 Task: Search one way flight ticket for 3 adults, 3 children in business from Ogden: Ogden-hinckley Airport to Jackson: Jackson Hole Airport on 5-2-2023. Choice of flights is Spirit. Number of bags: 4 checked bags. Price is upto 74000. Outbound departure time preference is 15:00.
Action: Mouse moved to (377, 156)
Screenshot: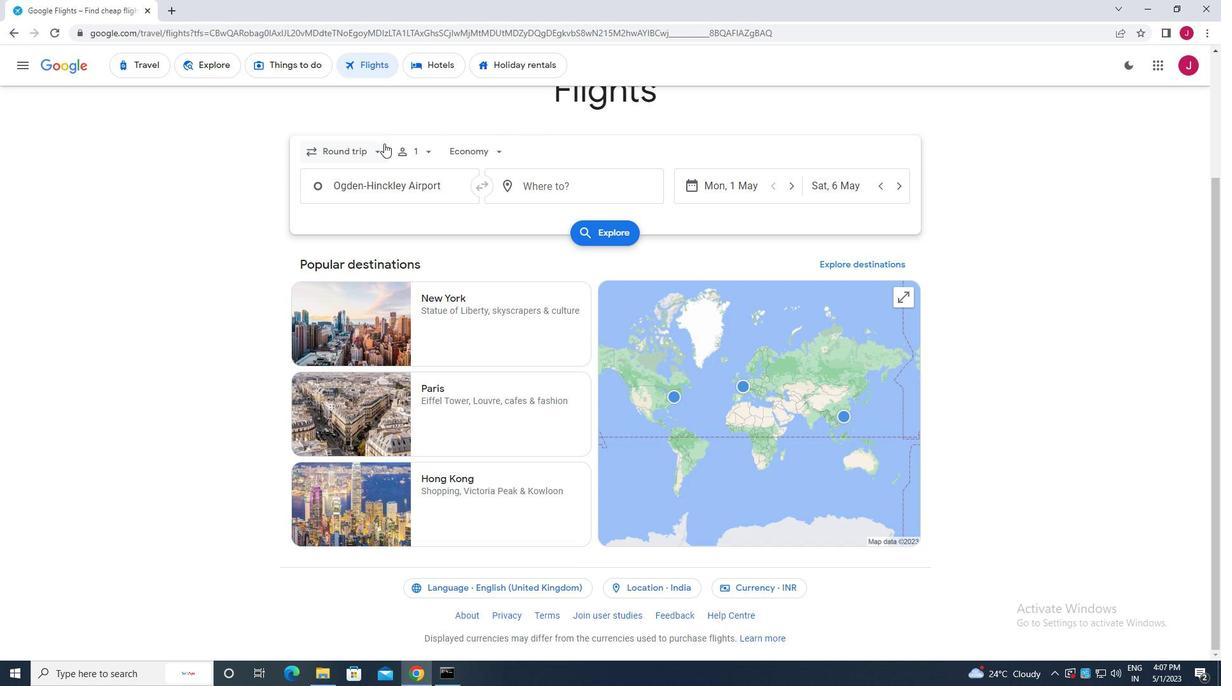 
Action: Mouse pressed left at (377, 156)
Screenshot: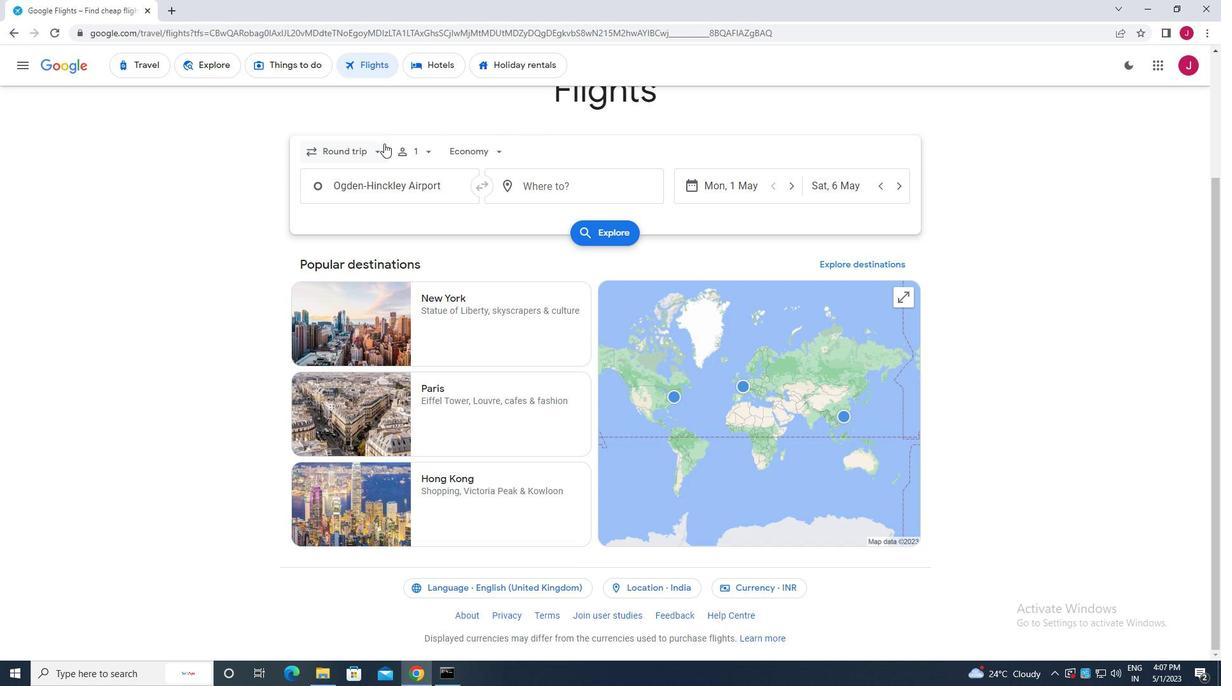 
Action: Mouse moved to (368, 206)
Screenshot: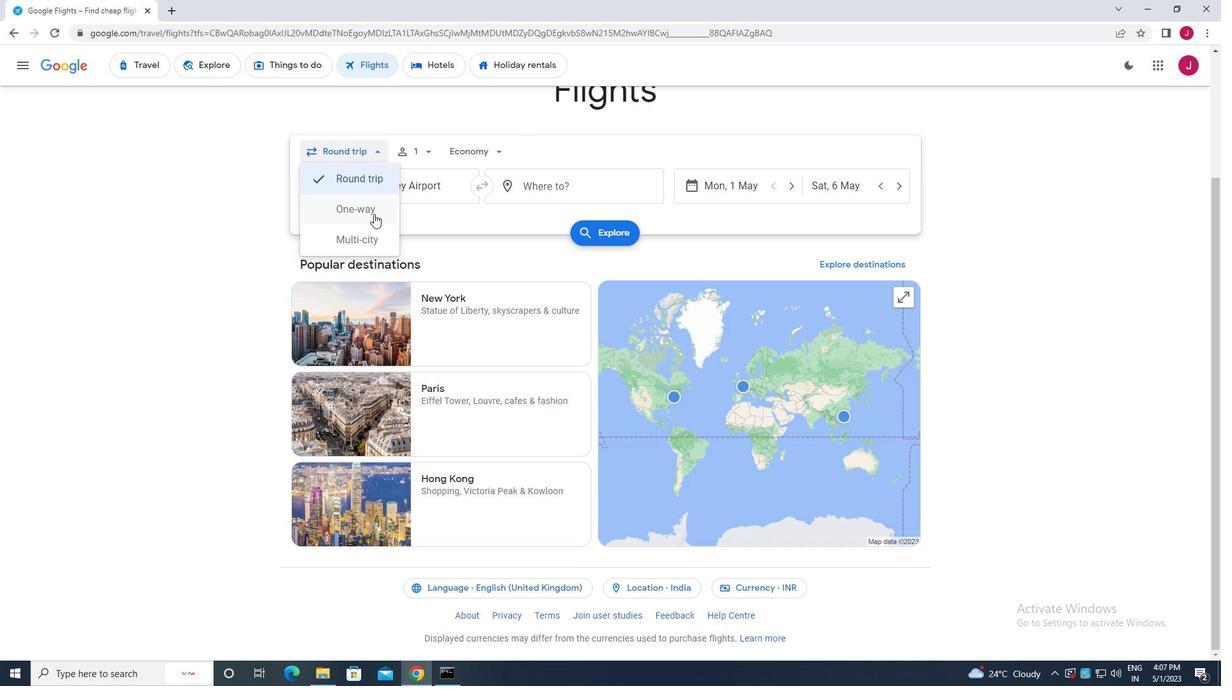 
Action: Mouse pressed left at (368, 206)
Screenshot: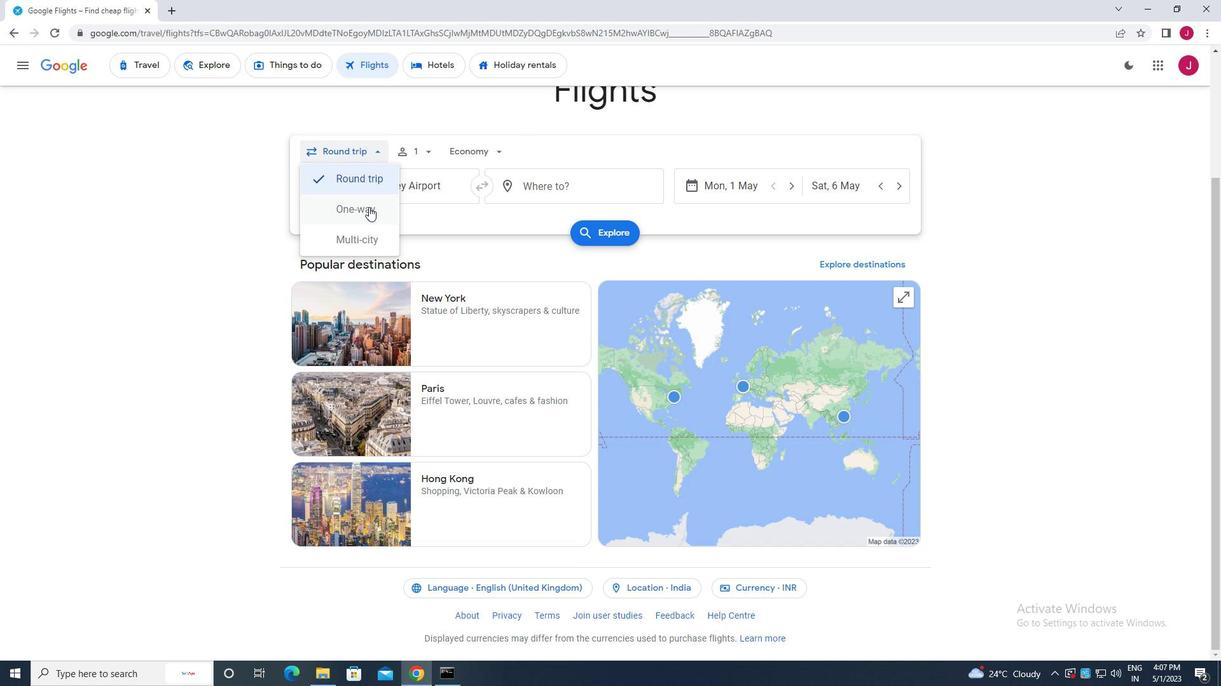 
Action: Mouse moved to (426, 155)
Screenshot: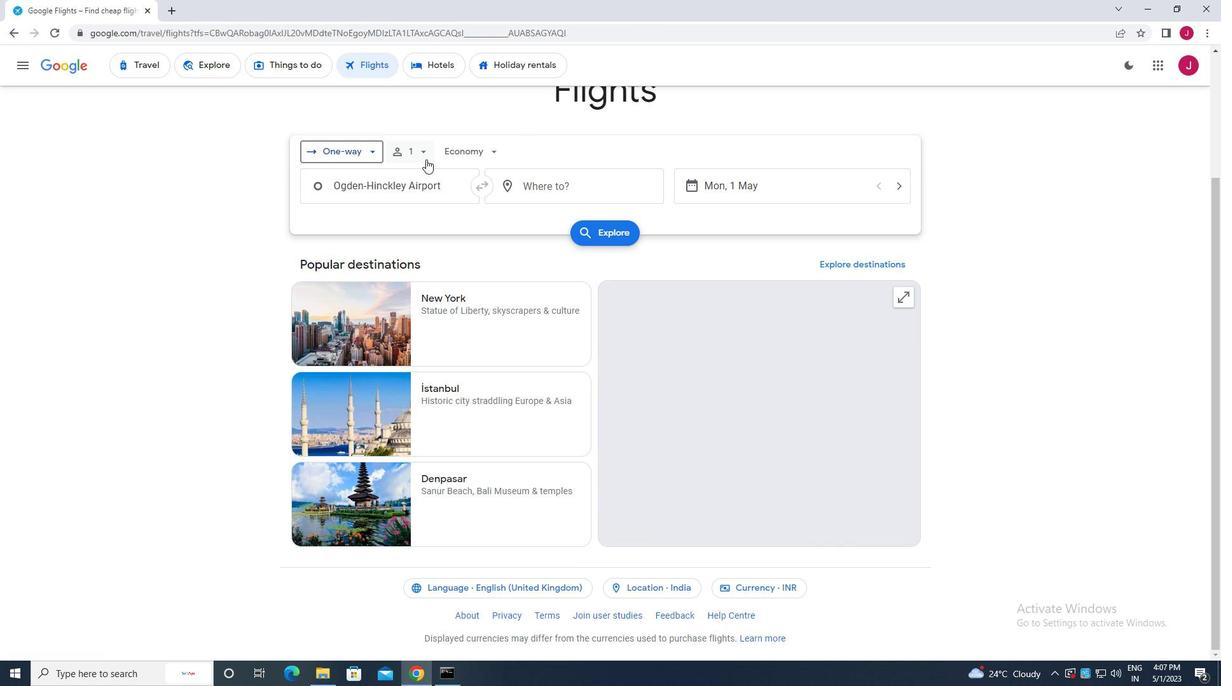 
Action: Mouse pressed left at (426, 155)
Screenshot: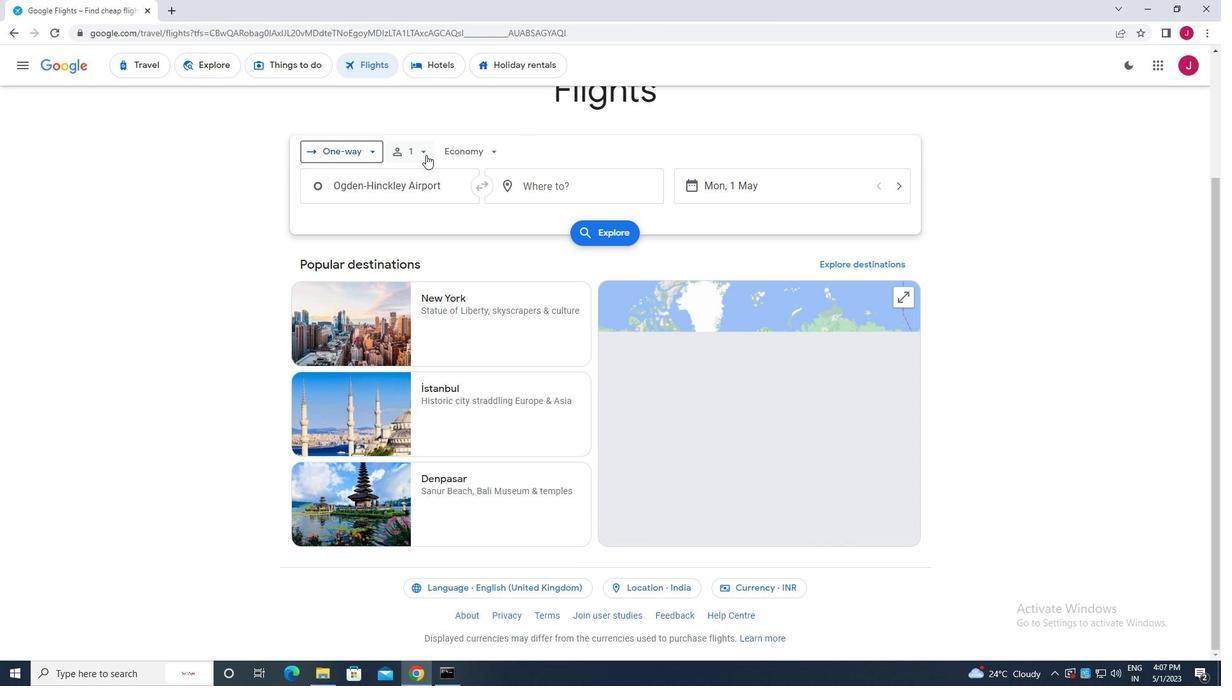 
Action: Mouse moved to (517, 188)
Screenshot: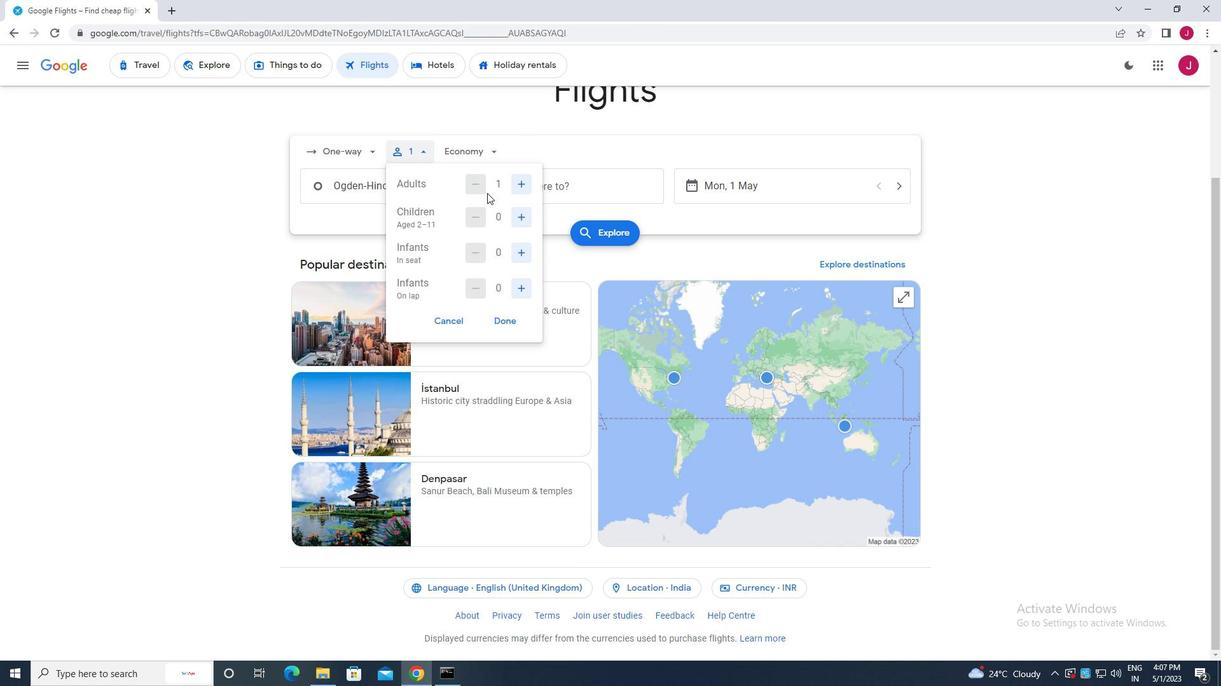 
Action: Mouse pressed left at (517, 188)
Screenshot: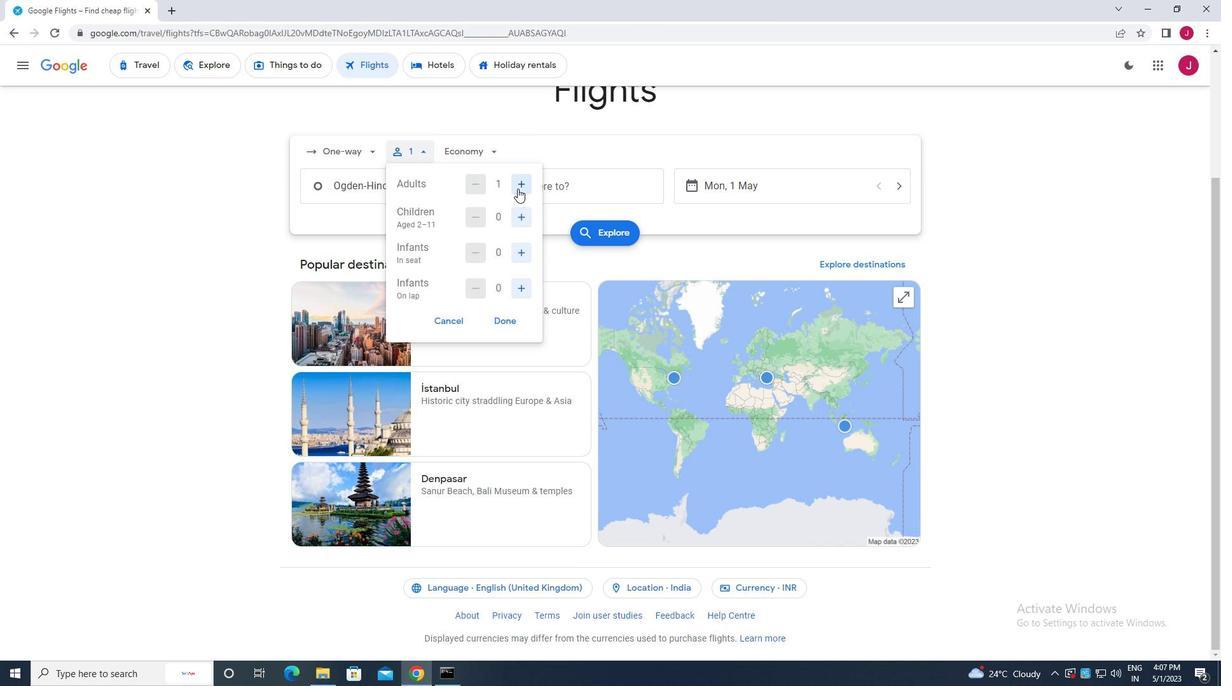 
Action: Mouse pressed left at (517, 188)
Screenshot: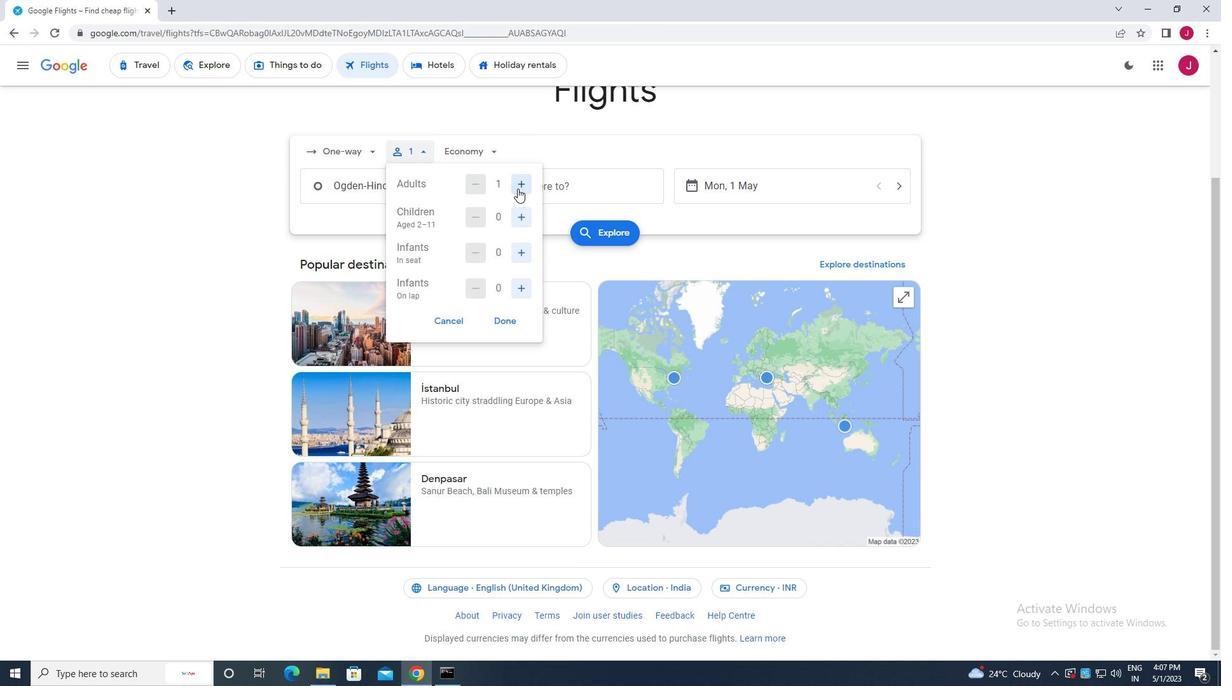 
Action: Mouse moved to (523, 214)
Screenshot: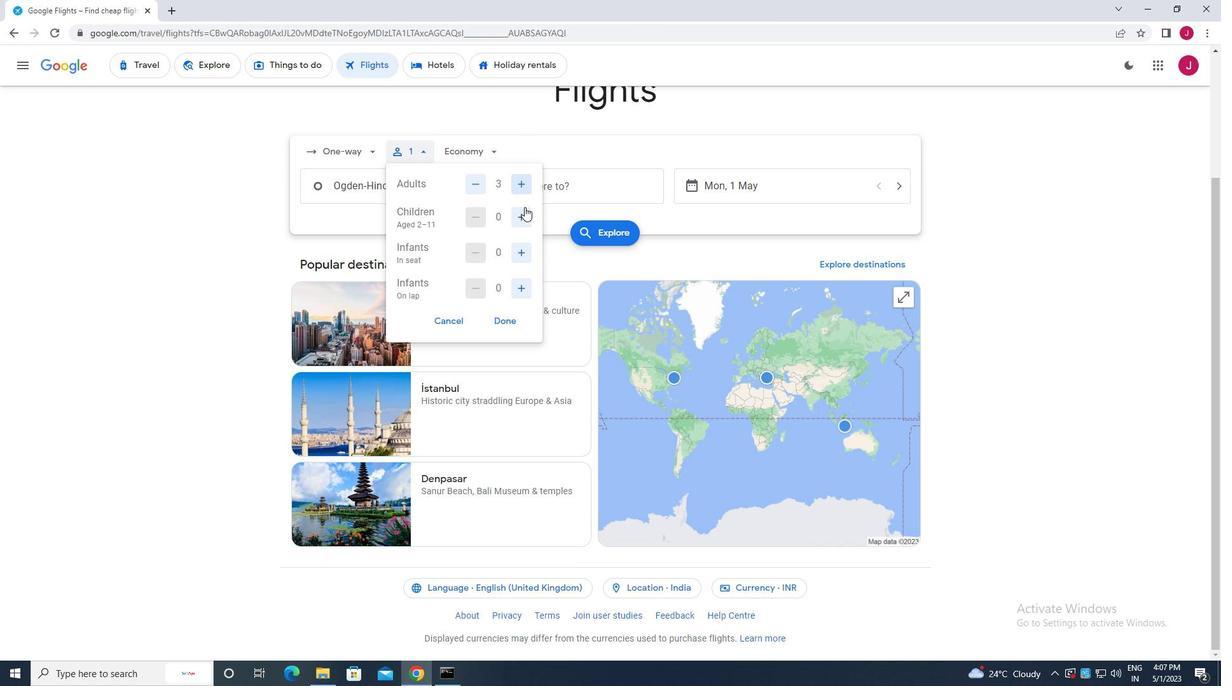 
Action: Mouse pressed left at (523, 214)
Screenshot: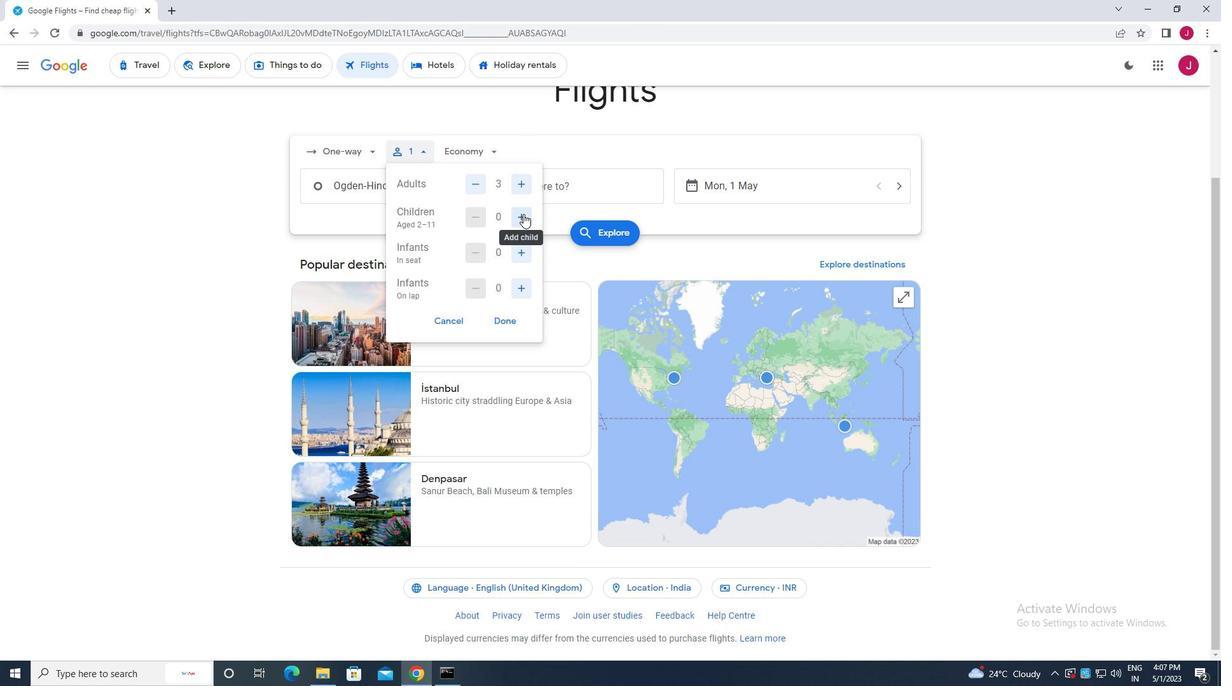 
Action: Mouse pressed left at (523, 214)
Screenshot: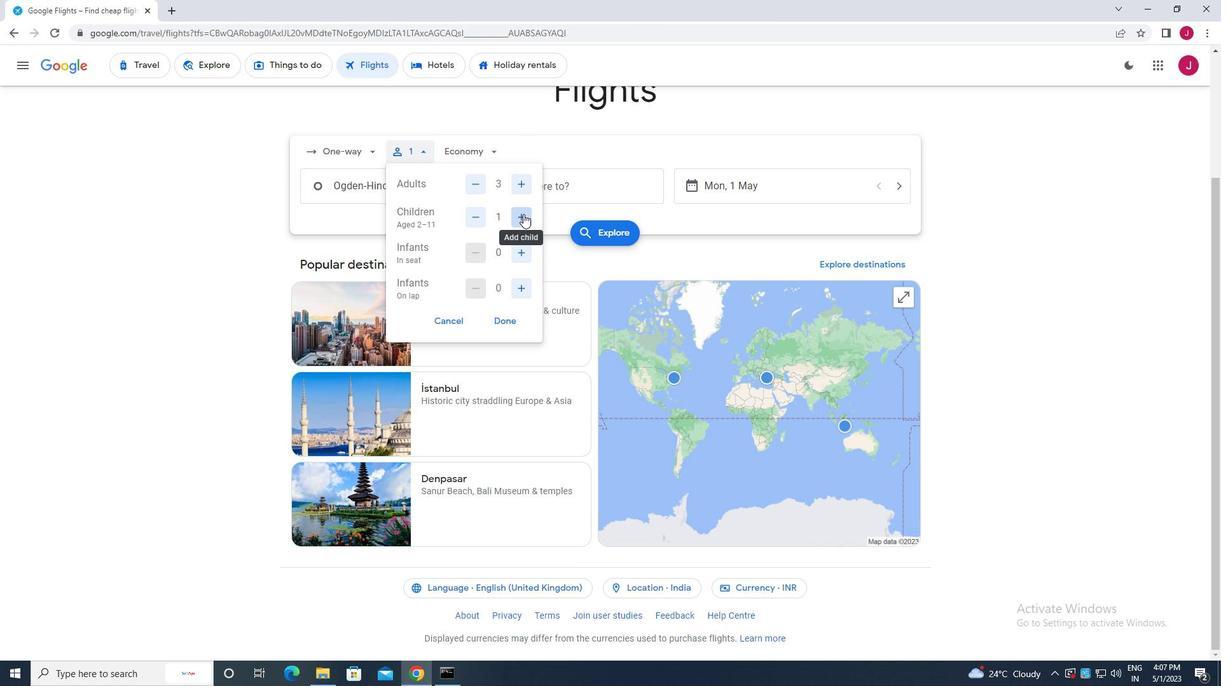 
Action: Mouse pressed left at (523, 214)
Screenshot: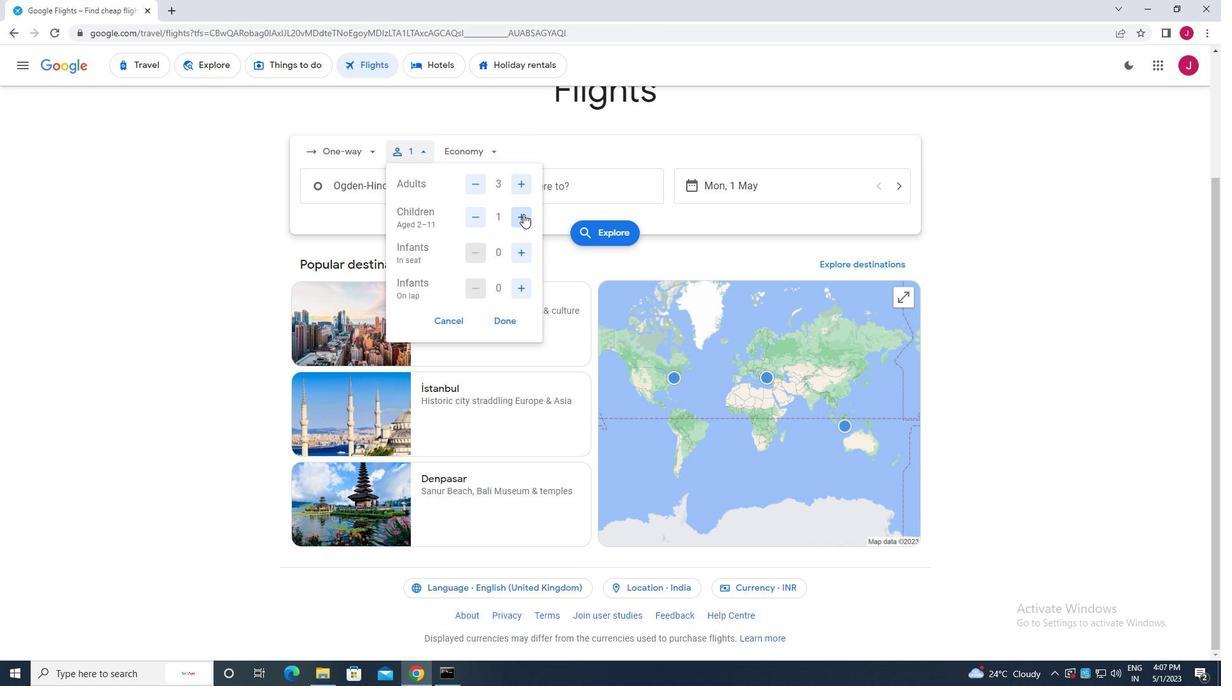 
Action: Mouse moved to (506, 319)
Screenshot: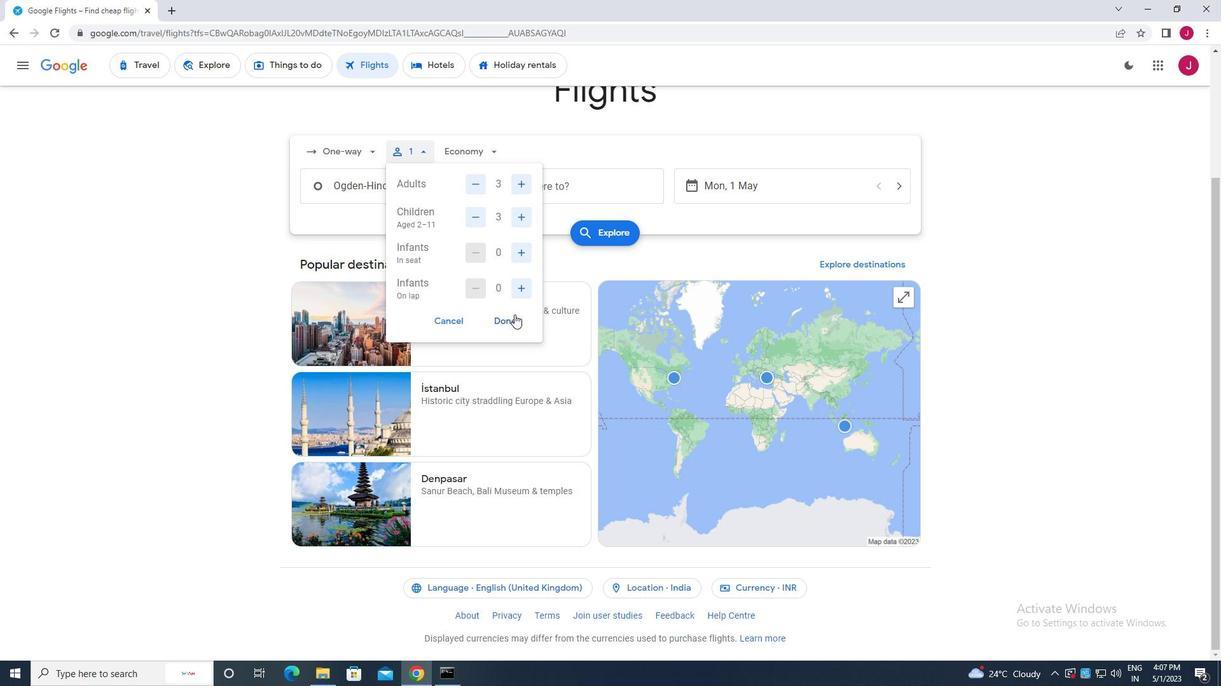 
Action: Mouse pressed left at (506, 319)
Screenshot: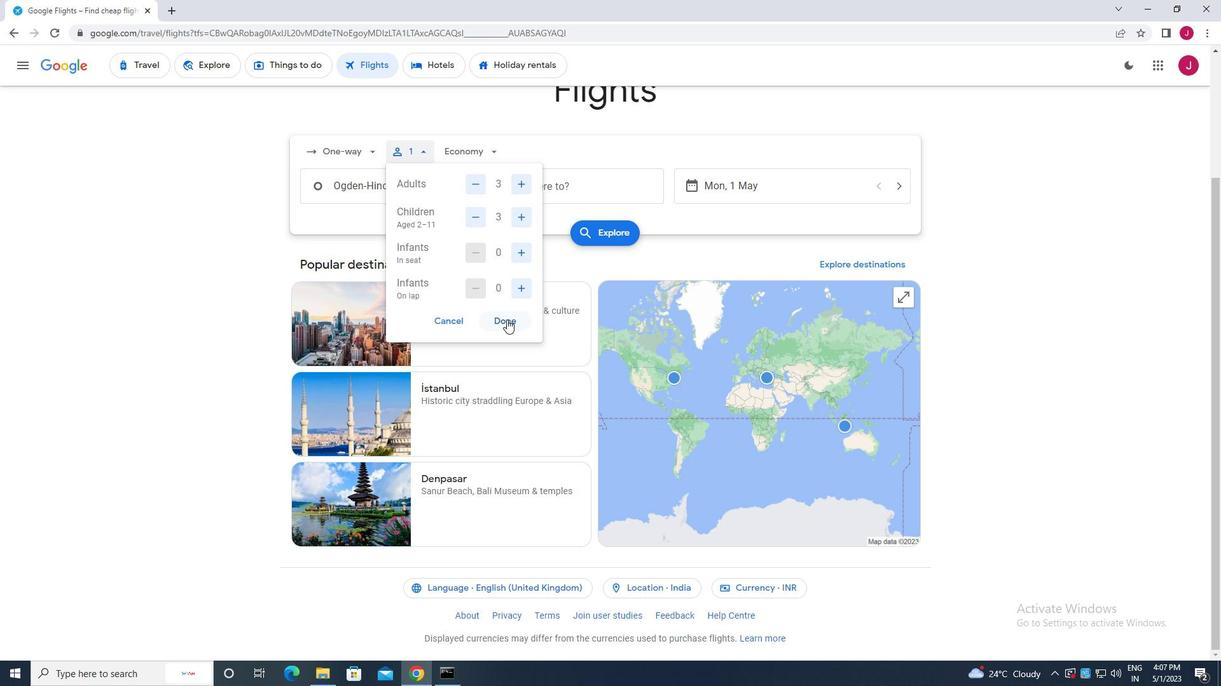 
Action: Mouse moved to (486, 149)
Screenshot: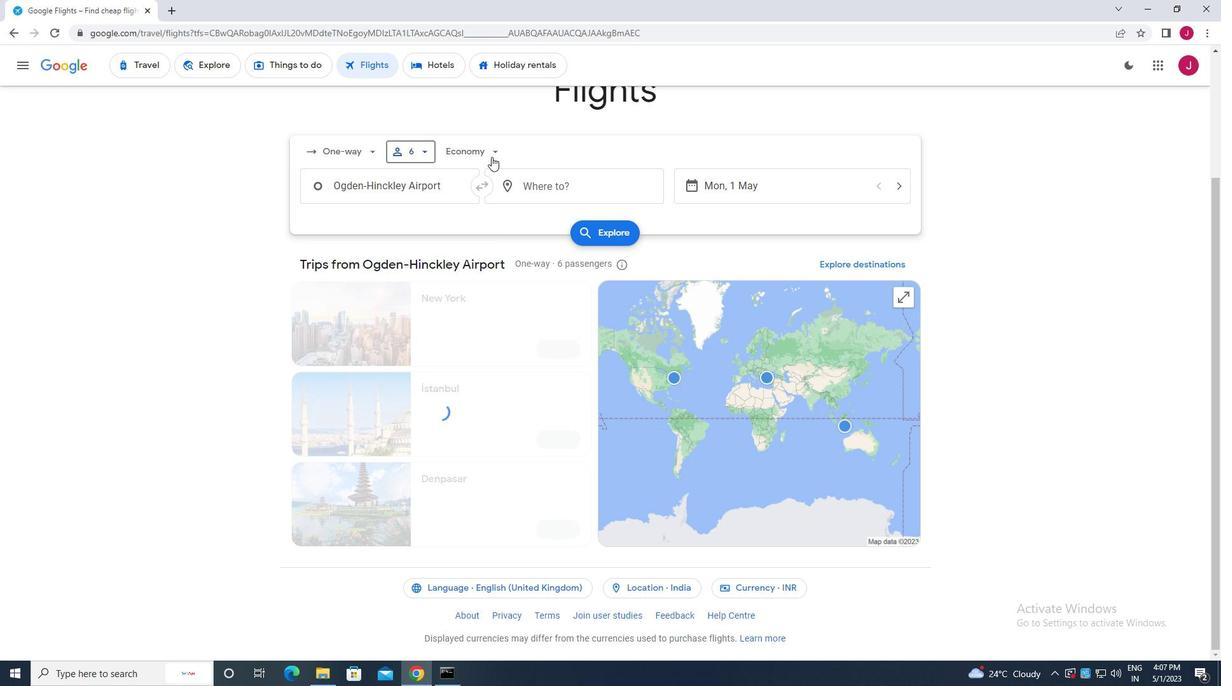 
Action: Mouse pressed left at (486, 149)
Screenshot: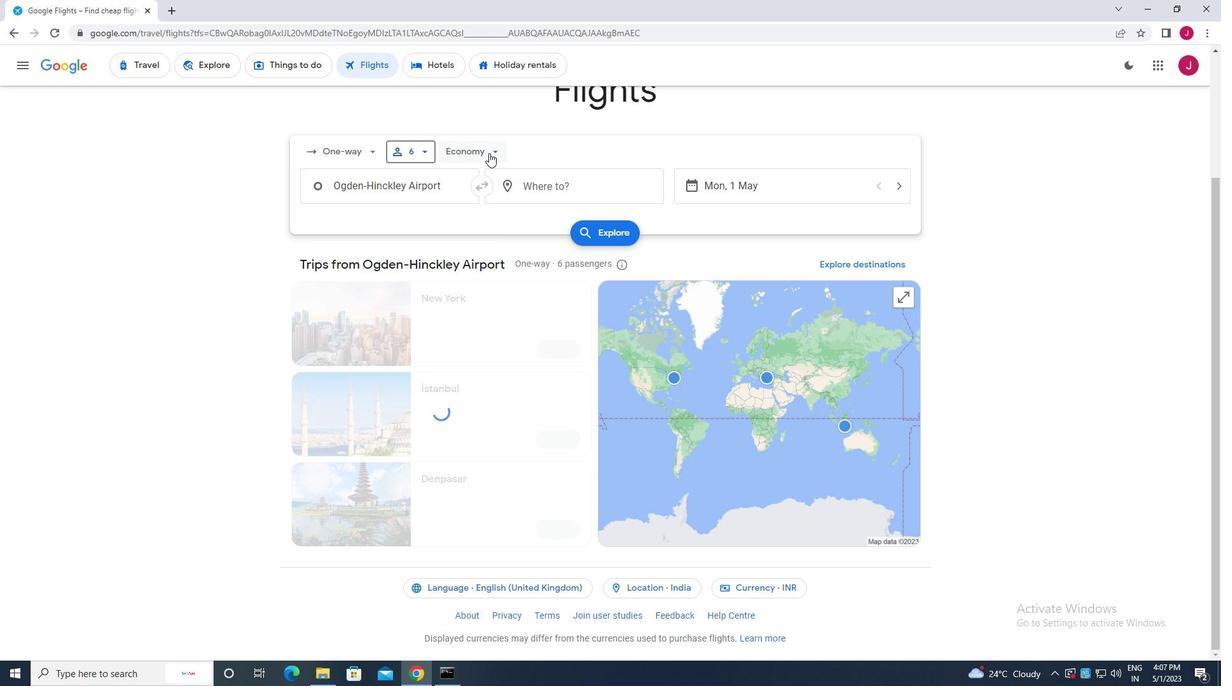 
Action: Mouse moved to (485, 237)
Screenshot: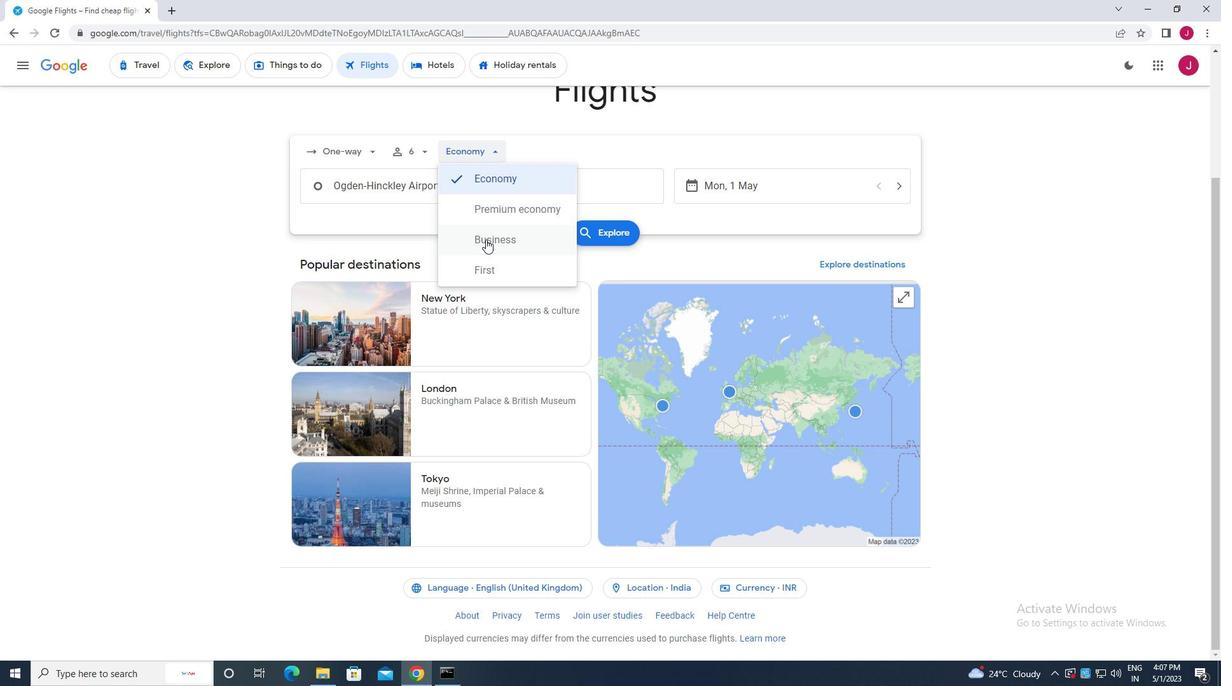 
Action: Mouse pressed left at (485, 237)
Screenshot: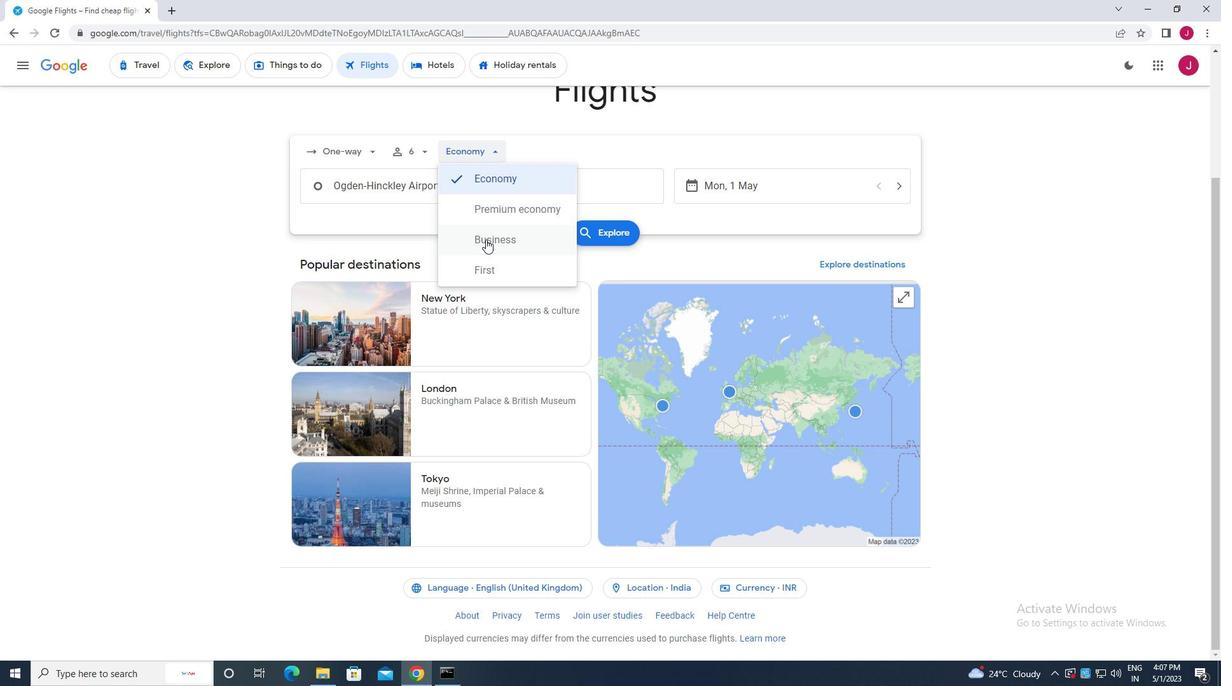 
Action: Mouse moved to (442, 185)
Screenshot: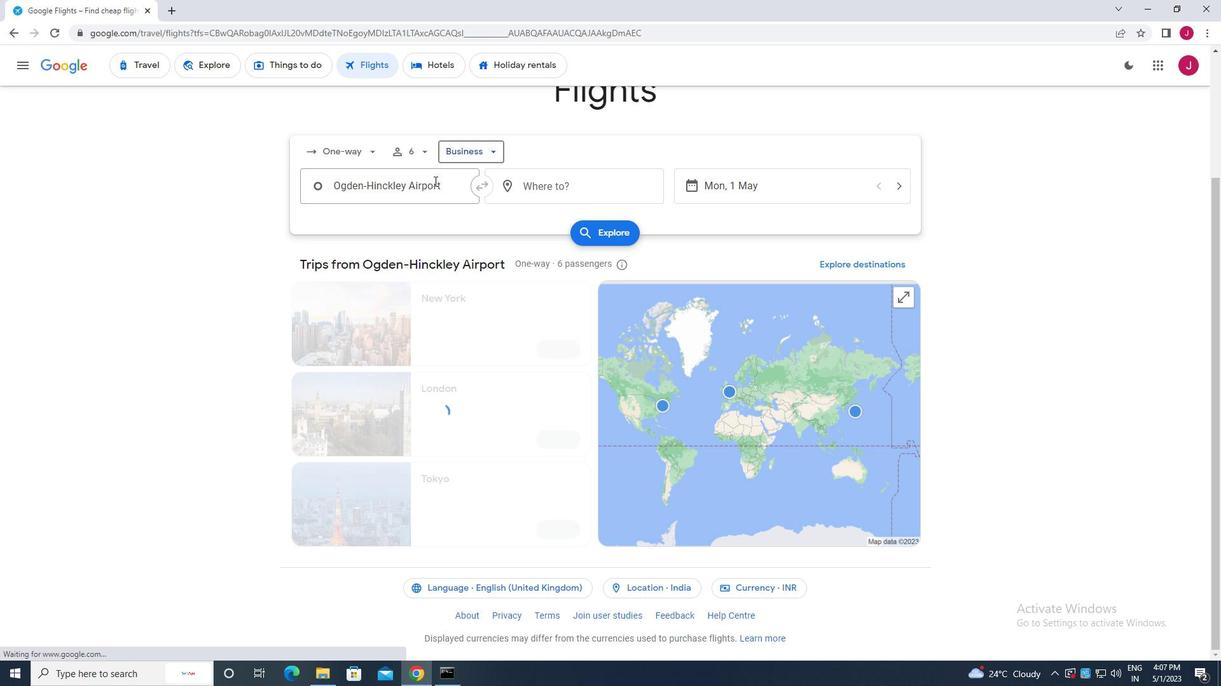 
Action: Mouse pressed left at (442, 185)
Screenshot: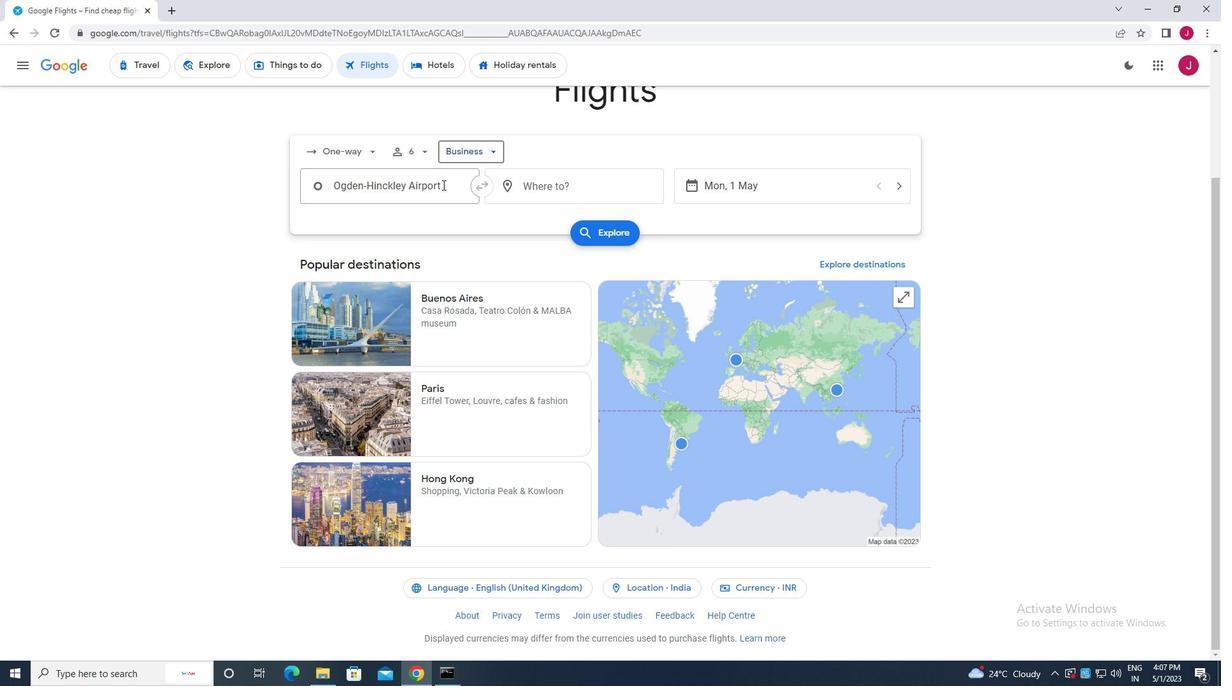 
Action: Mouse moved to (446, 185)
Screenshot: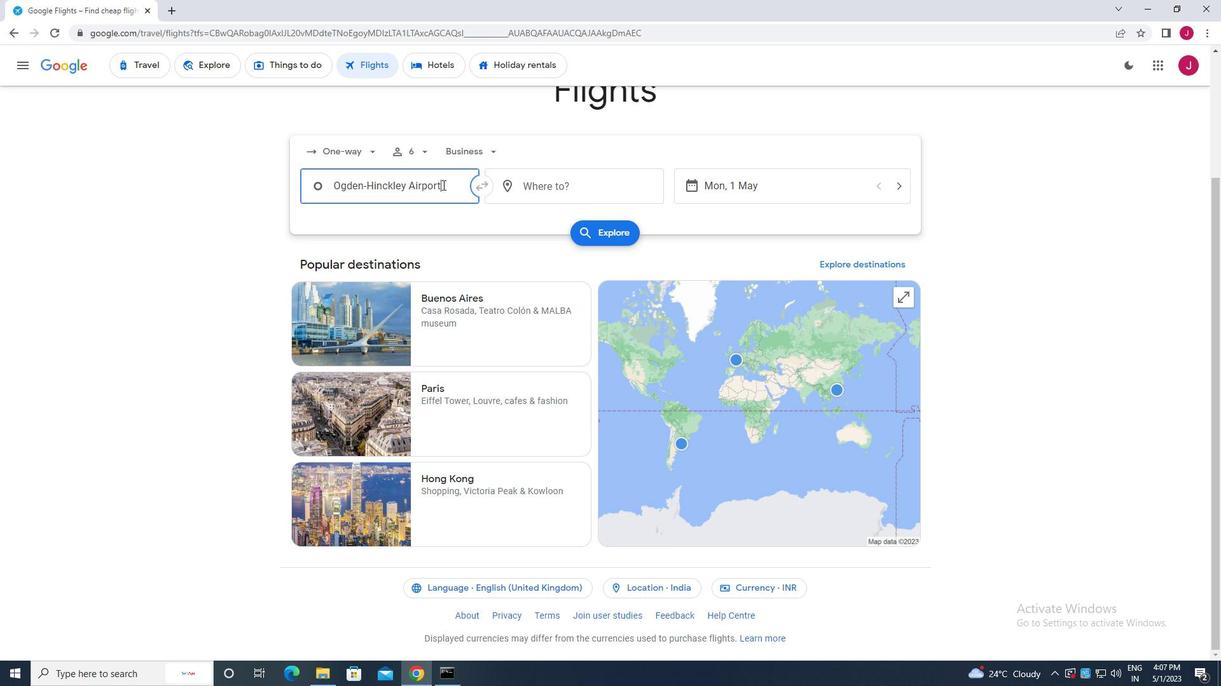 
Action: Key pressed ogden<Key.space>hin
Screenshot: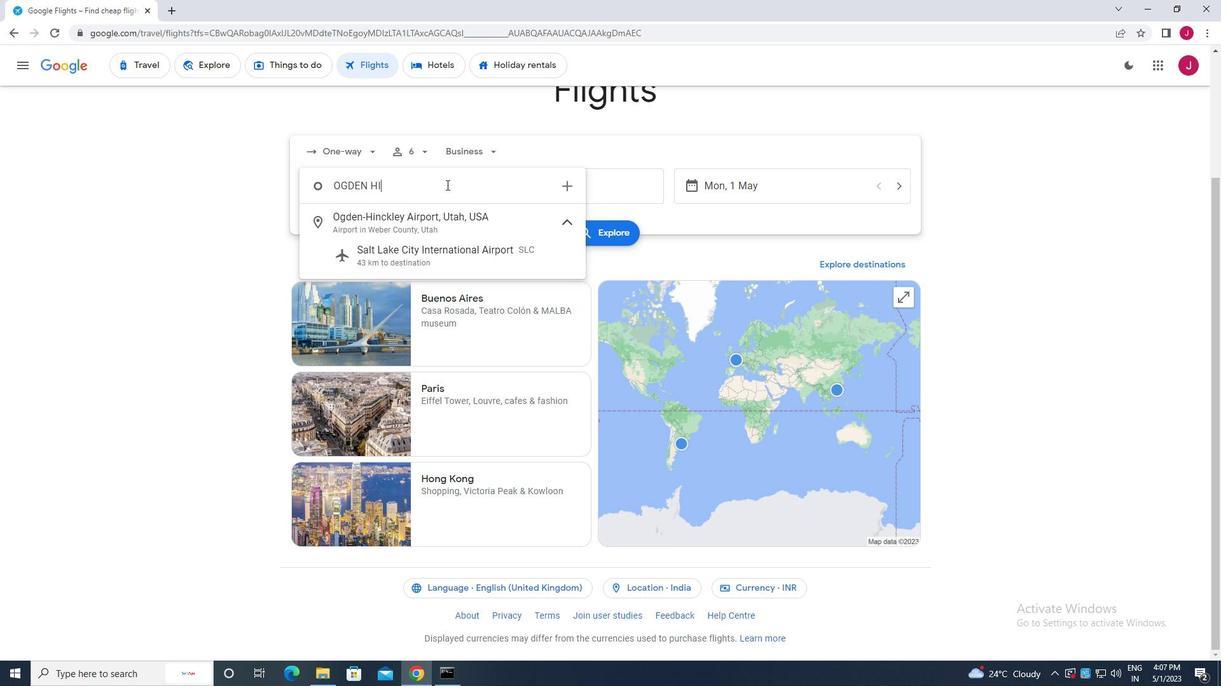
Action: Mouse moved to (438, 223)
Screenshot: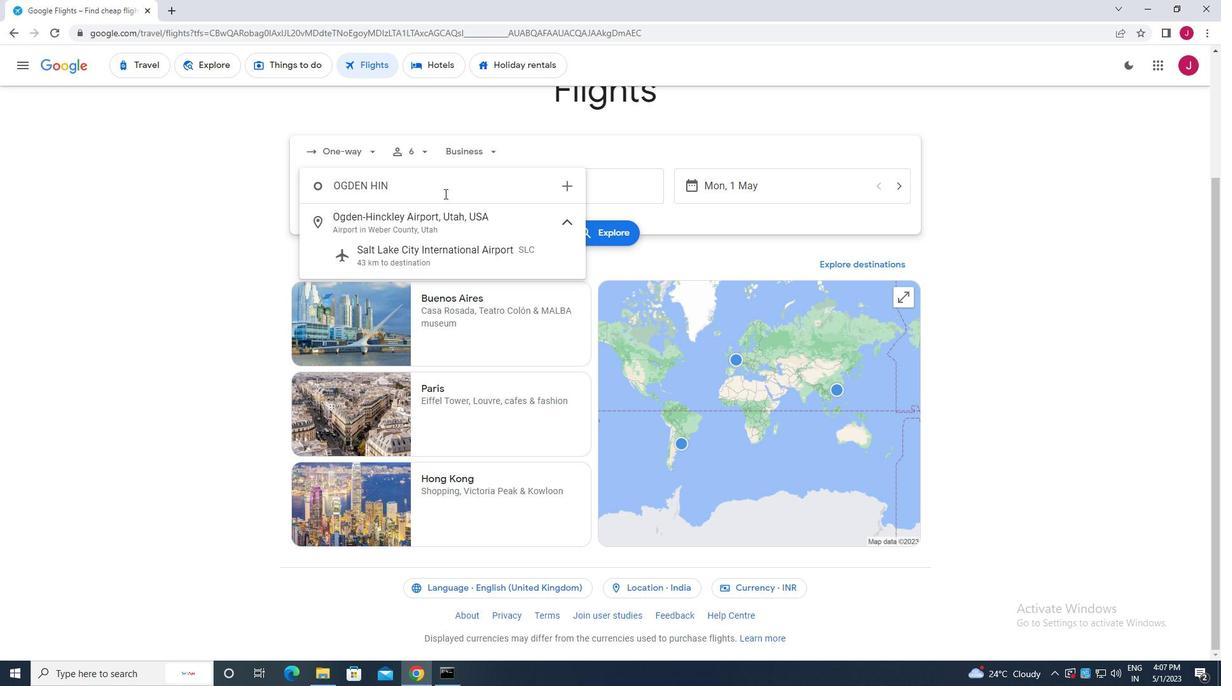 
Action: Mouse pressed left at (438, 223)
Screenshot: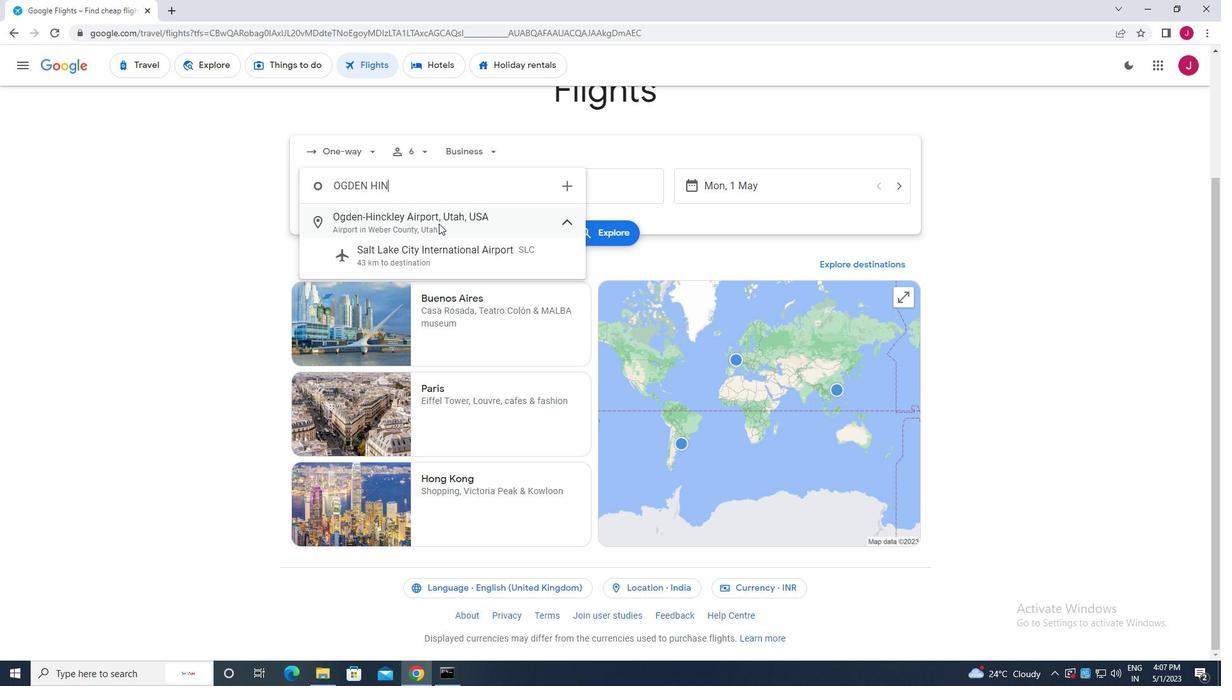 
Action: Mouse moved to (617, 182)
Screenshot: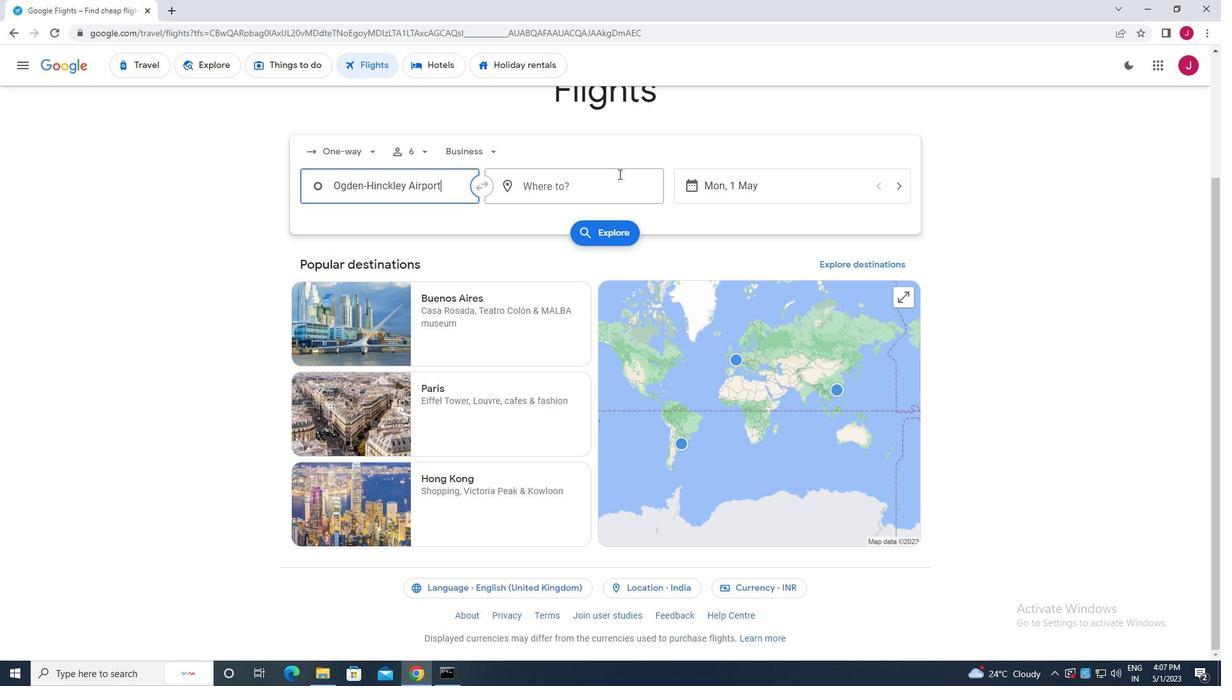 
Action: Mouse pressed left at (617, 182)
Screenshot: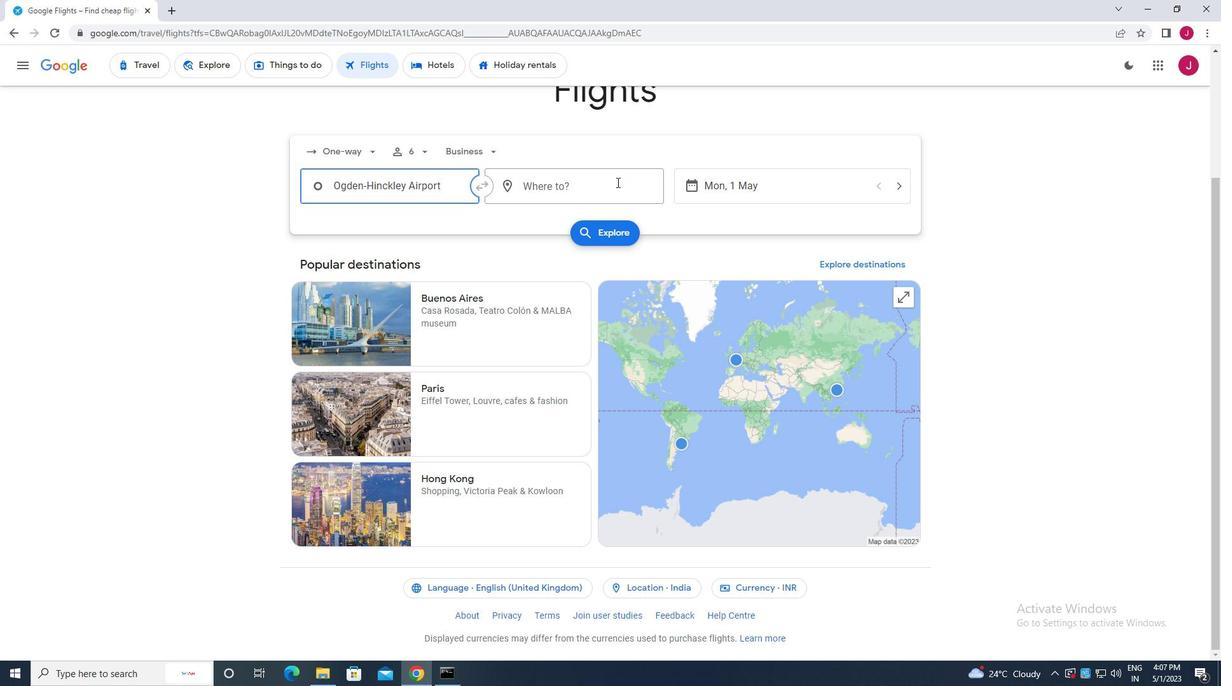 
Action: Mouse moved to (618, 181)
Screenshot: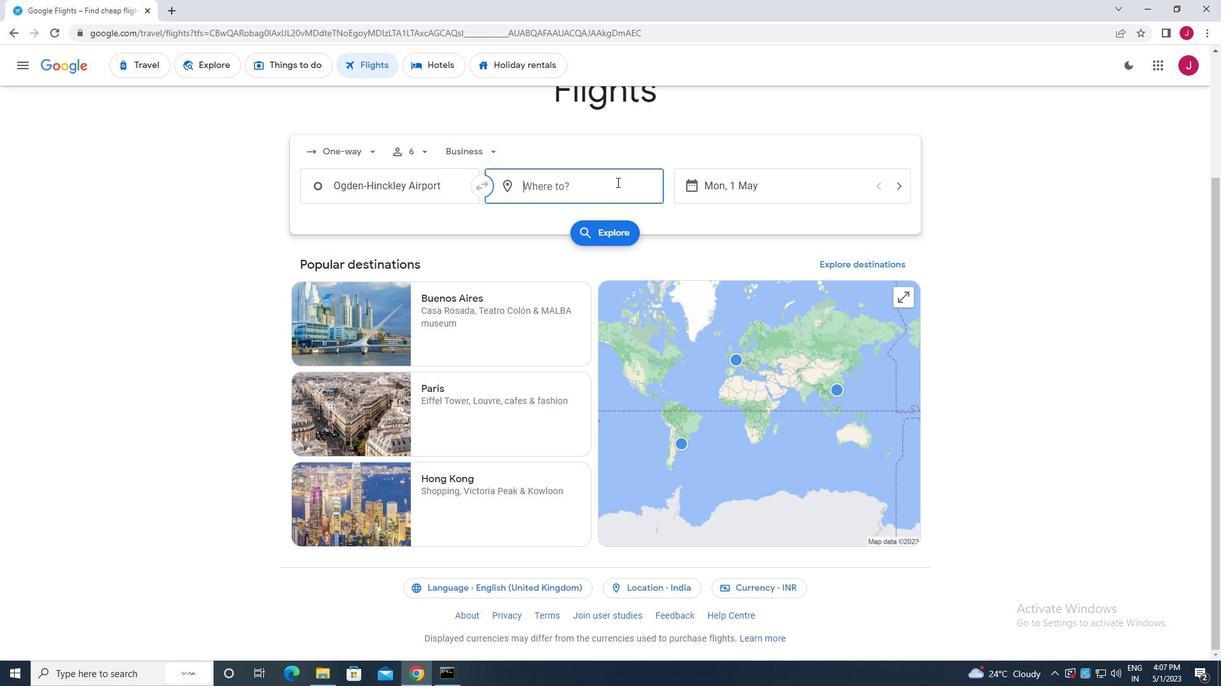 
Action: Key pressed jackson<Key.space>h
Screenshot: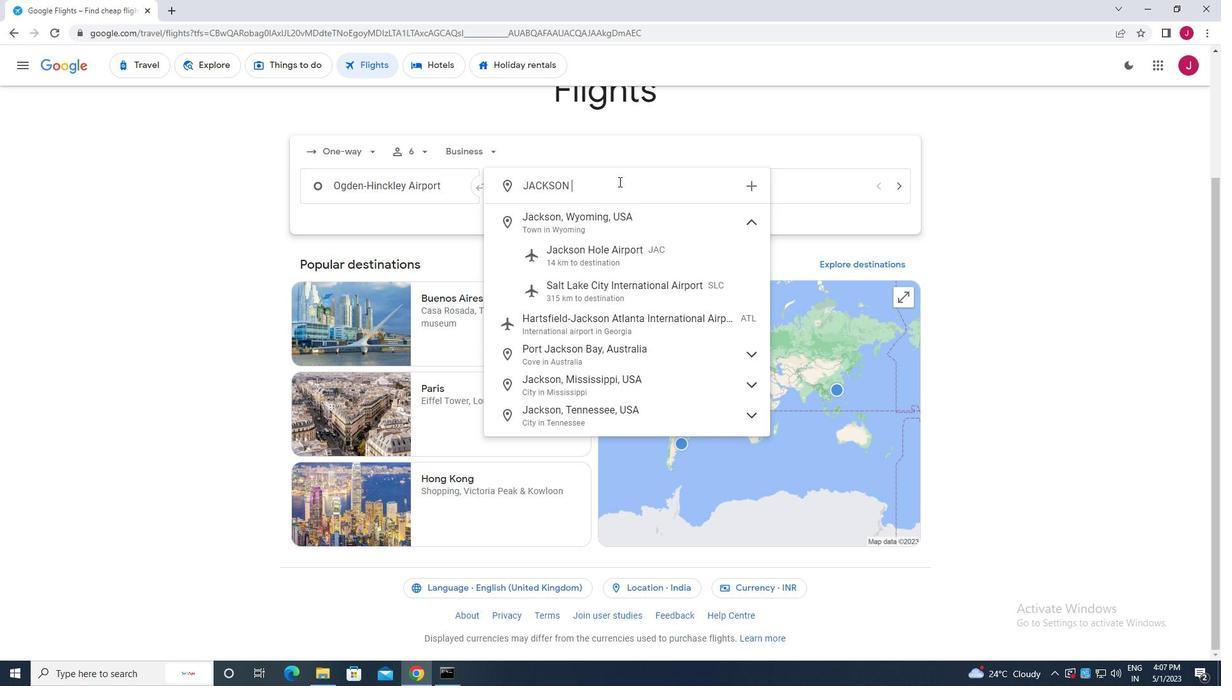 
Action: Mouse moved to (614, 253)
Screenshot: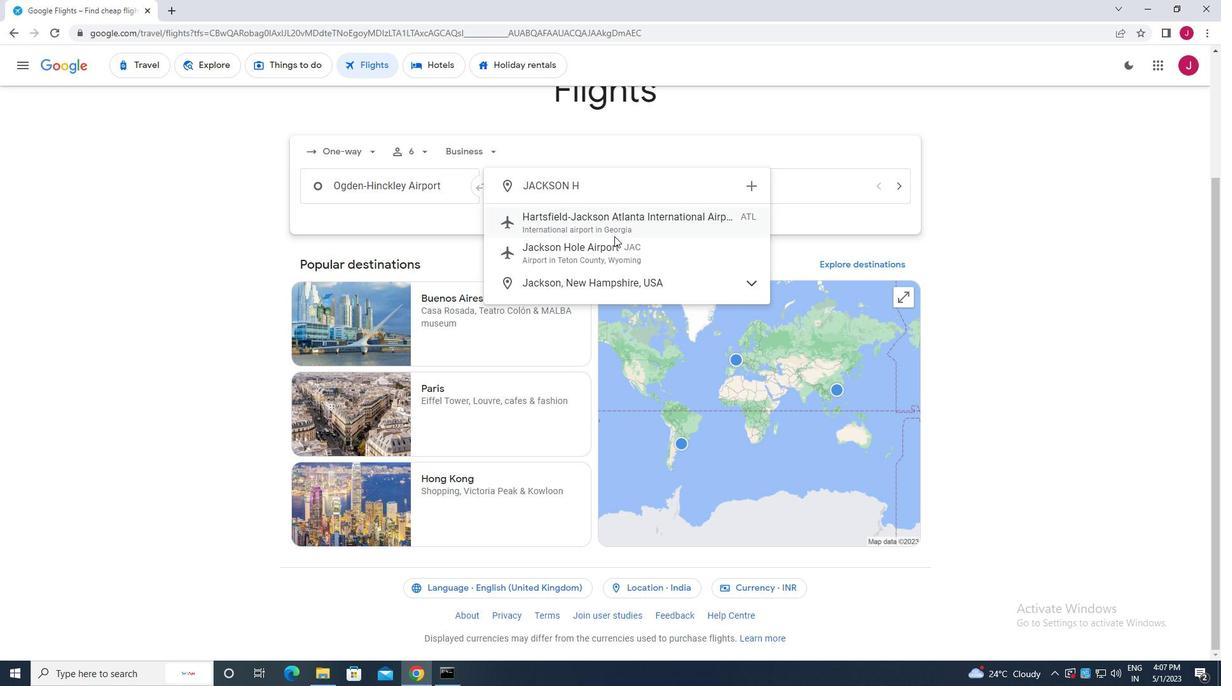 
Action: Mouse pressed left at (614, 253)
Screenshot: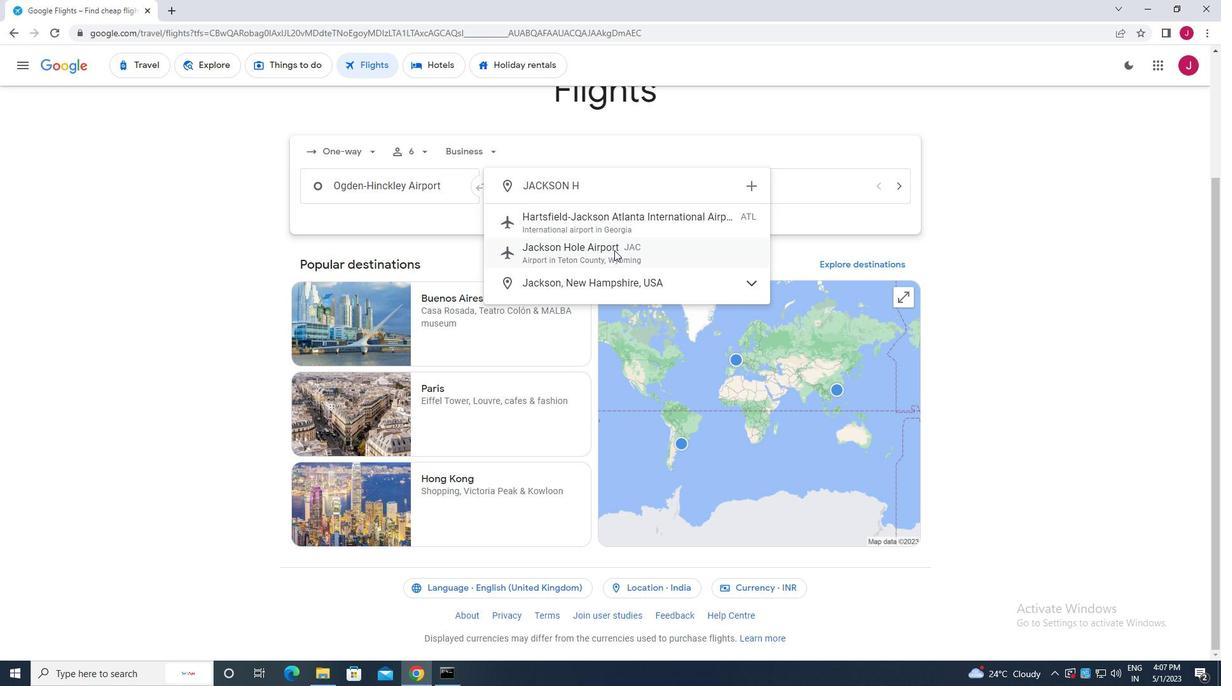 
Action: Mouse moved to (783, 199)
Screenshot: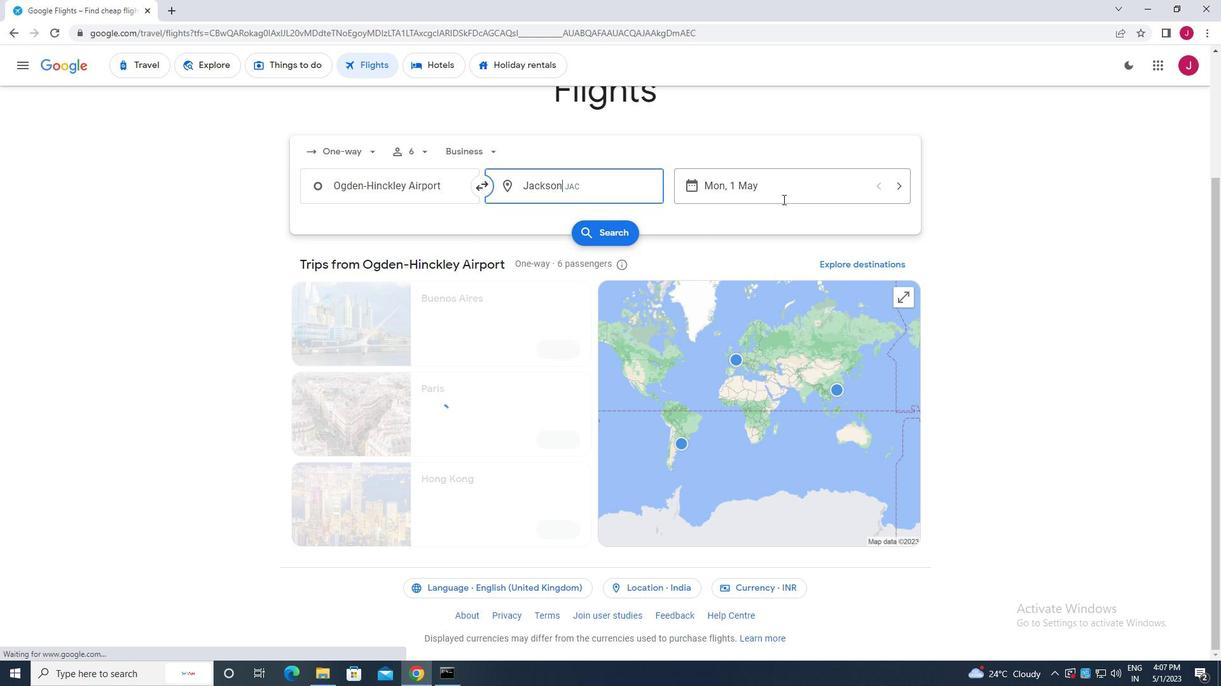 
Action: Mouse pressed left at (783, 199)
Screenshot: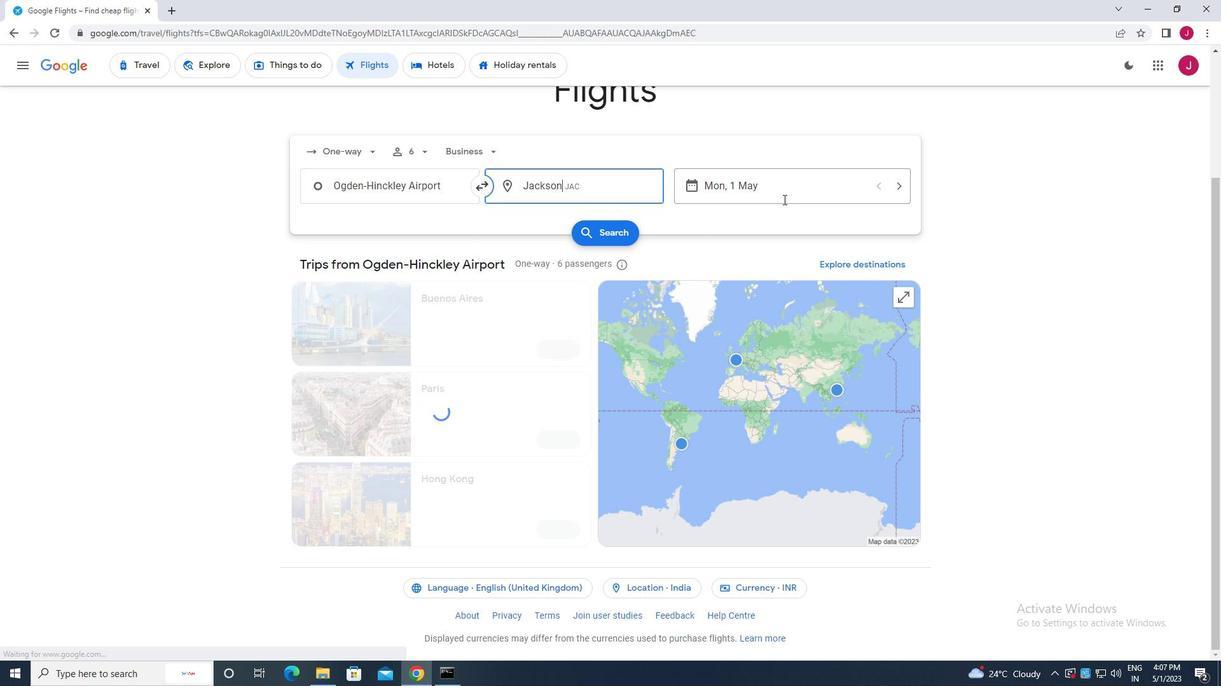 
Action: Mouse moved to (522, 283)
Screenshot: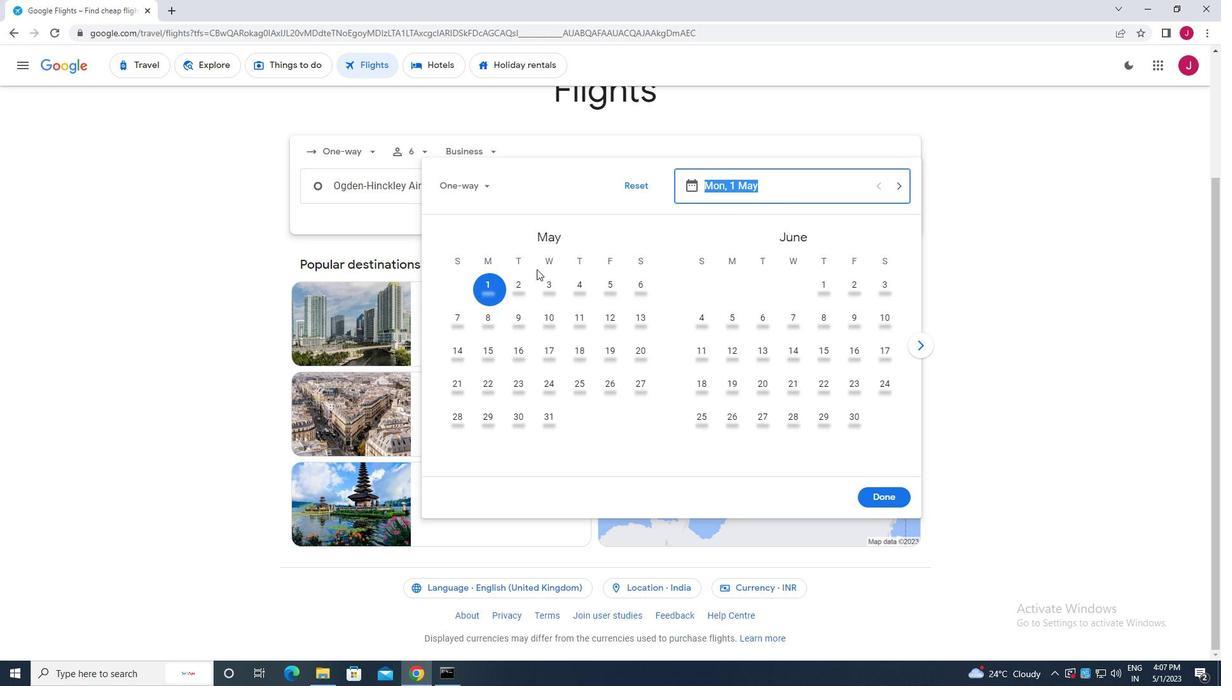 
Action: Mouse pressed left at (522, 283)
Screenshot: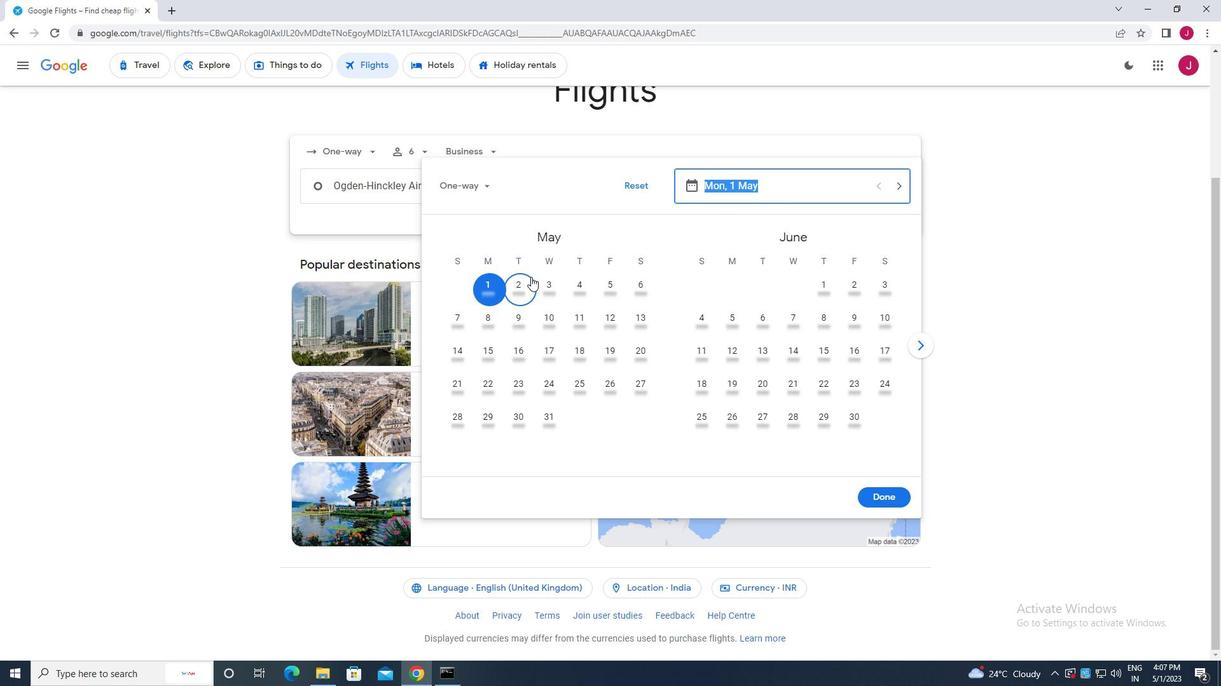 
Action: Mouse moved to (902, 493)
Screenshot: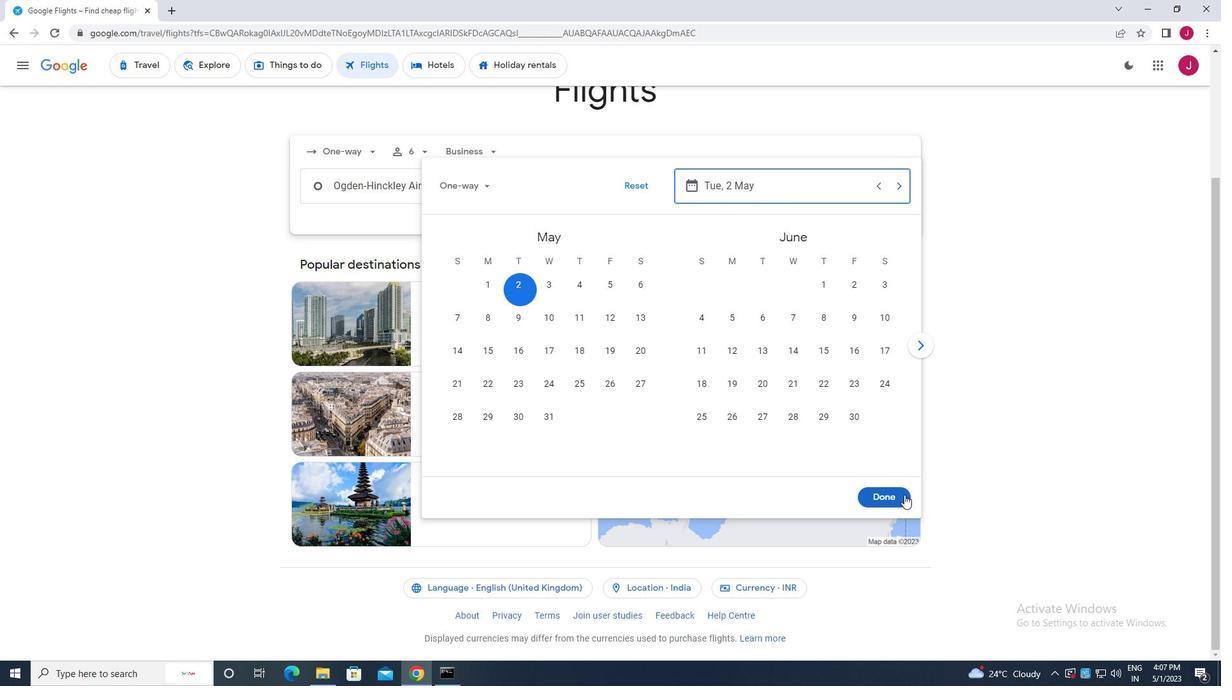 
Action: Mouse pressed left at (902, 493)
Screenshot: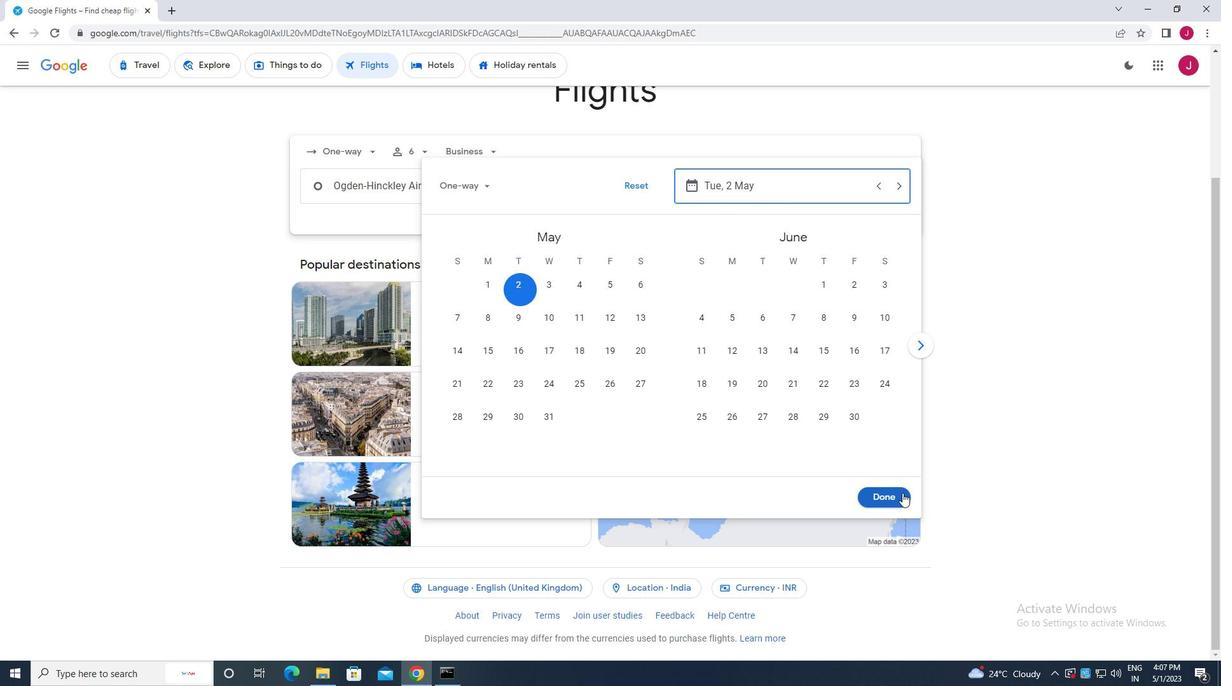 
Action: Mouse moved to (616, 232)
Screenshot: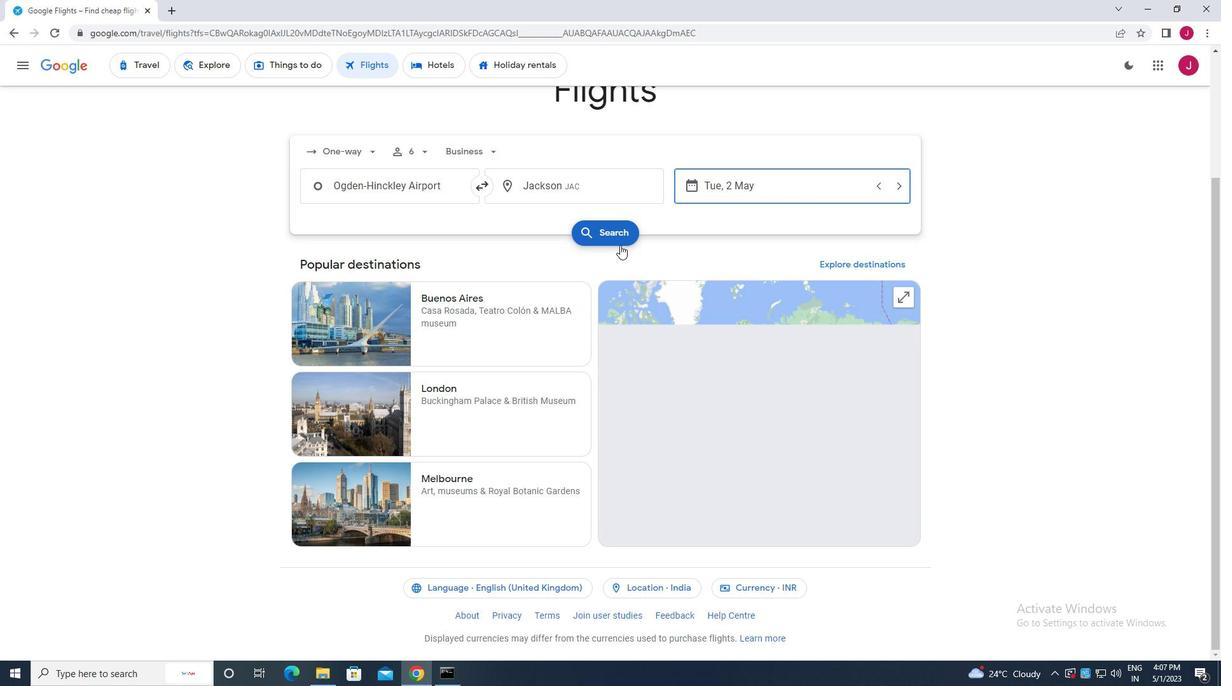 
Action: Mouse pressed left at (616, 232)
Screenshot: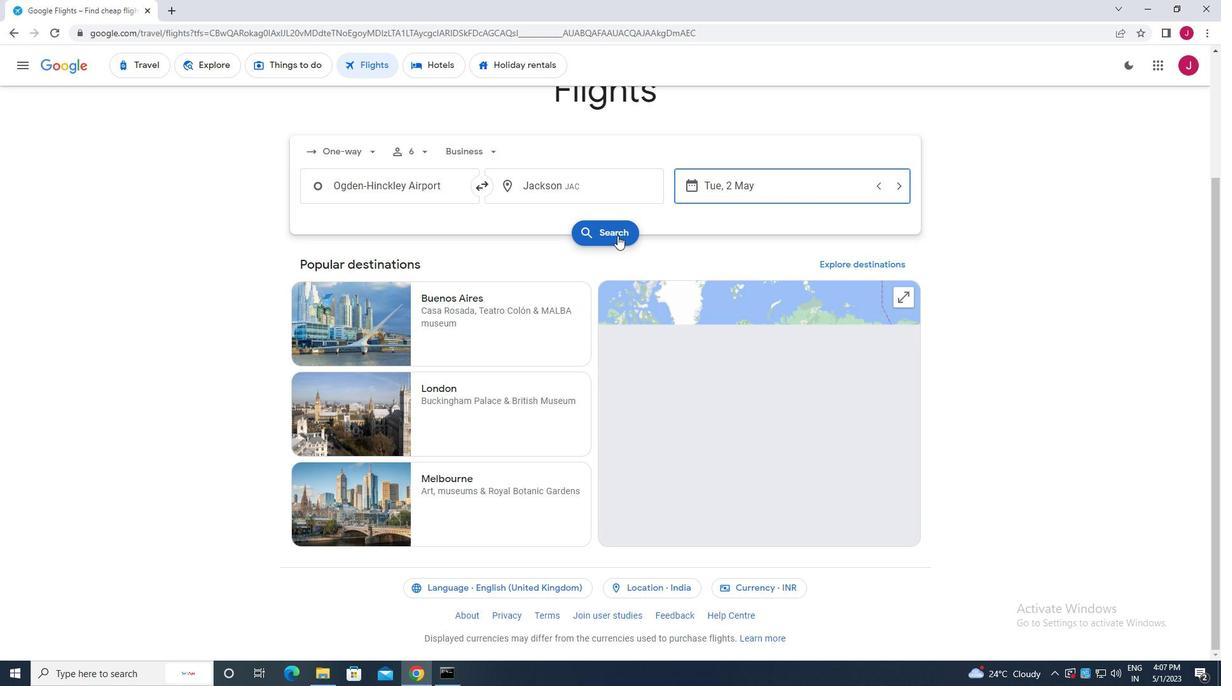 
Action: Mouse moved to (326, 178)
Screenshot: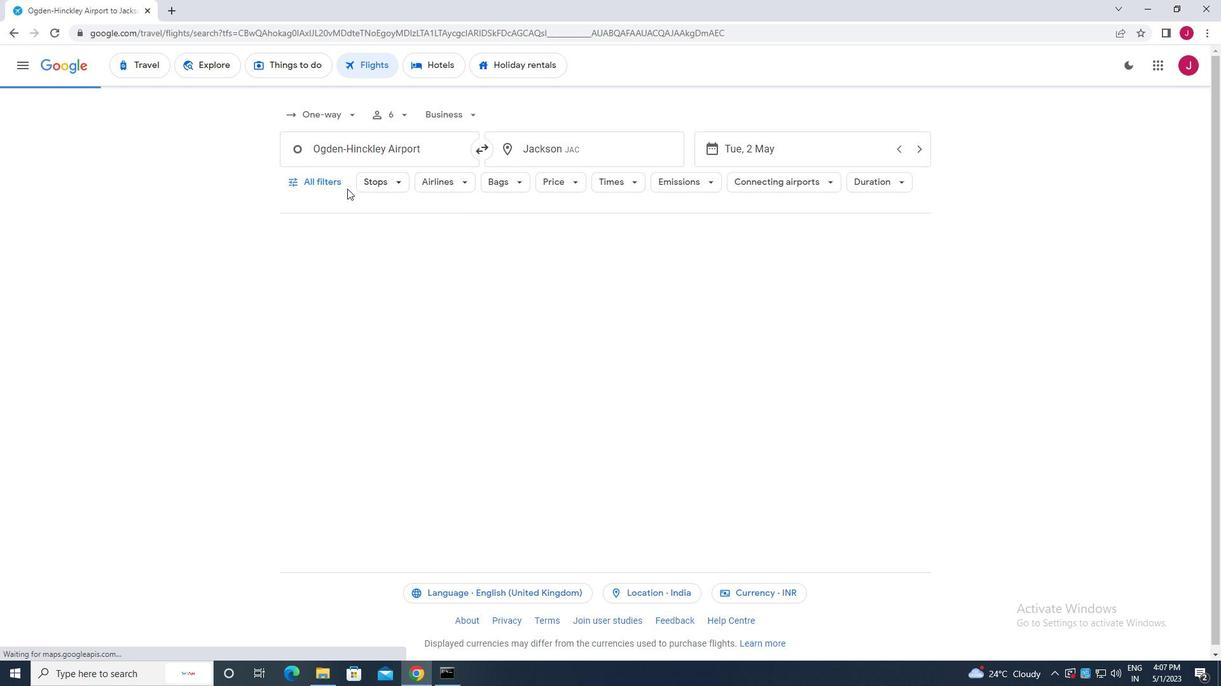 
Action: Mouse pressed left at (326, 178)
Screenshot: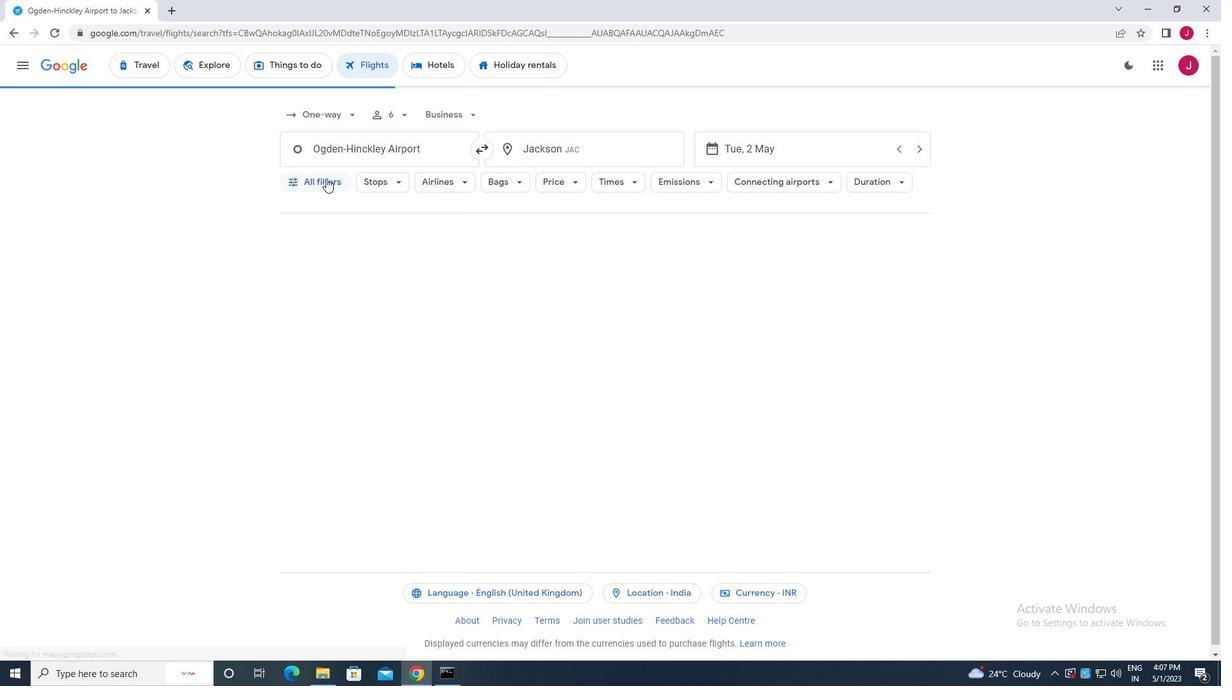 
Action: Mouse moved to (475, 366)
Screenshot: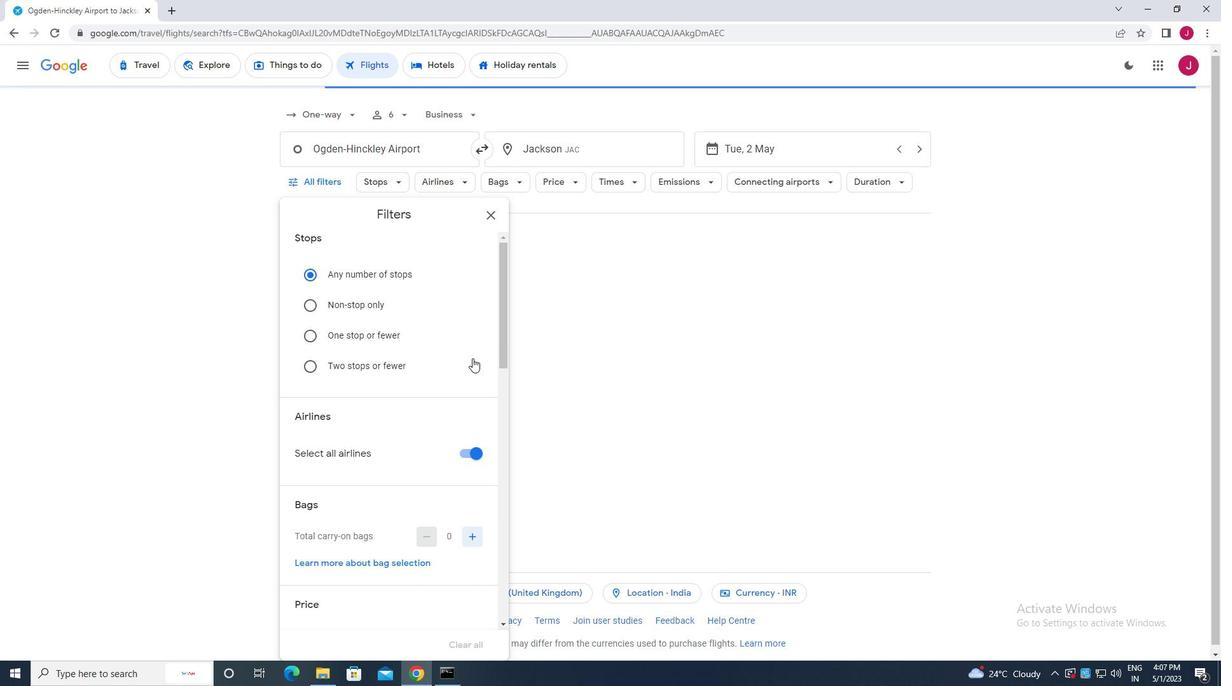 
Action: Mouse scrolled (475, 365) with delta (0, 0)
Screenshot: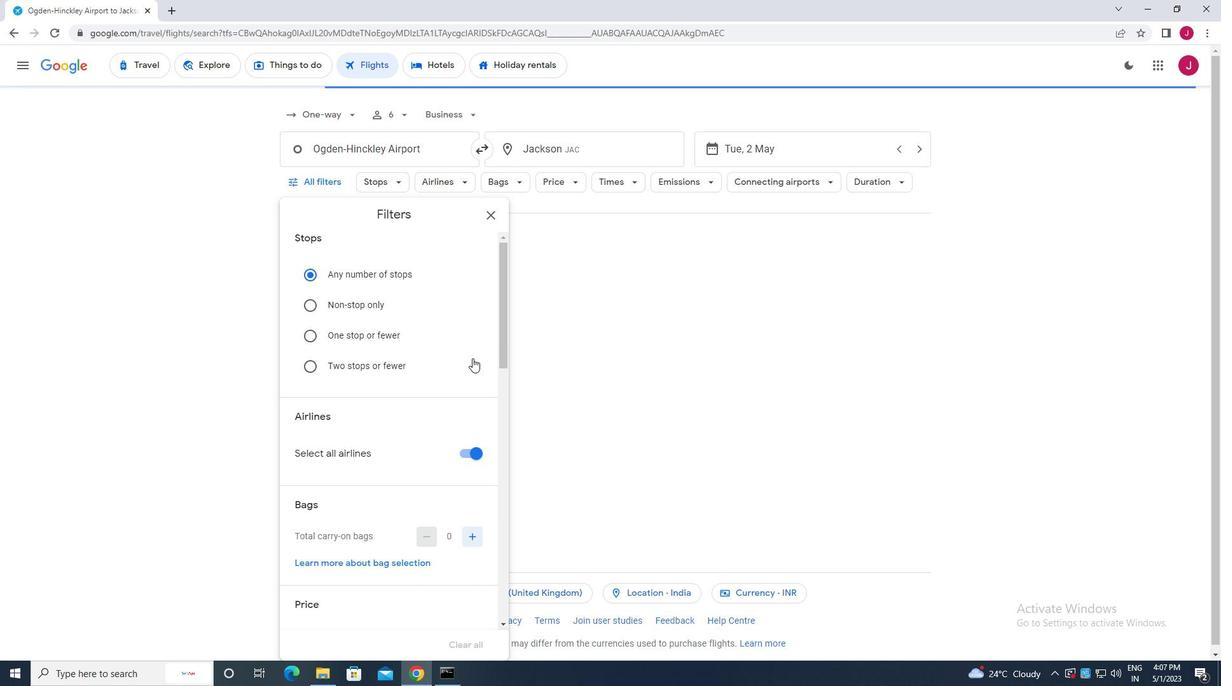 
Action: Mouse scrolled (475, 365) with delta (0, 0)
Screenshot: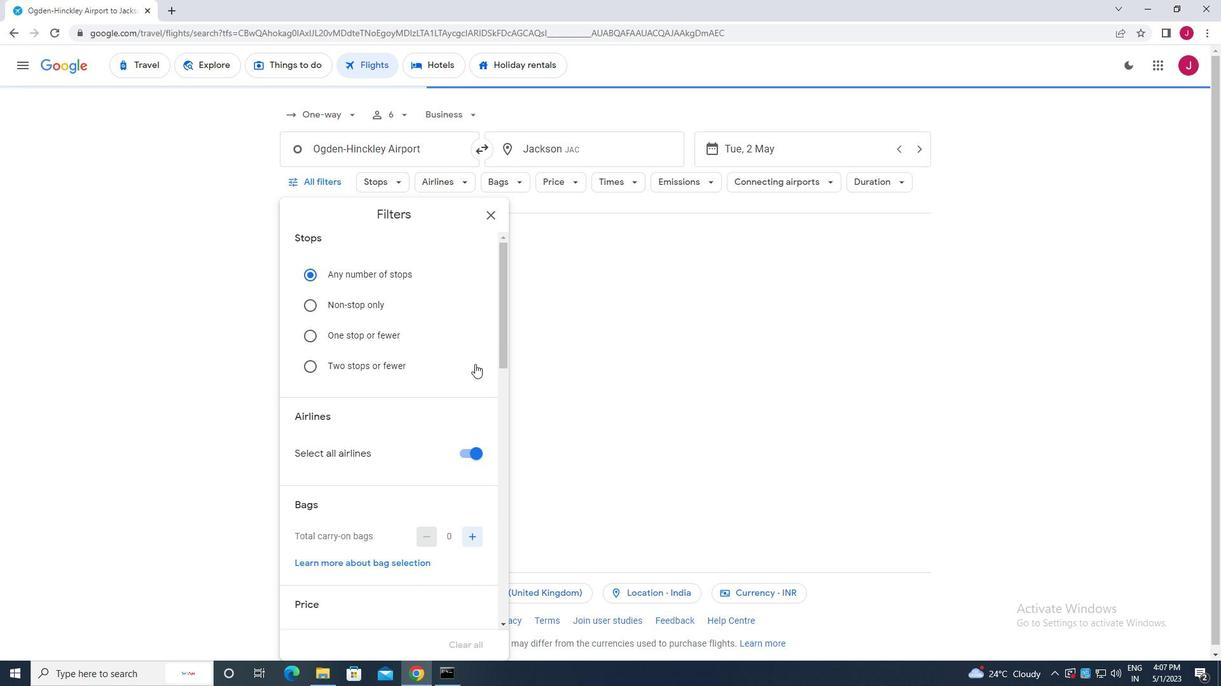 
Action: Mouse scrolled (475, 365) with delta (0, 0)
Screenshot: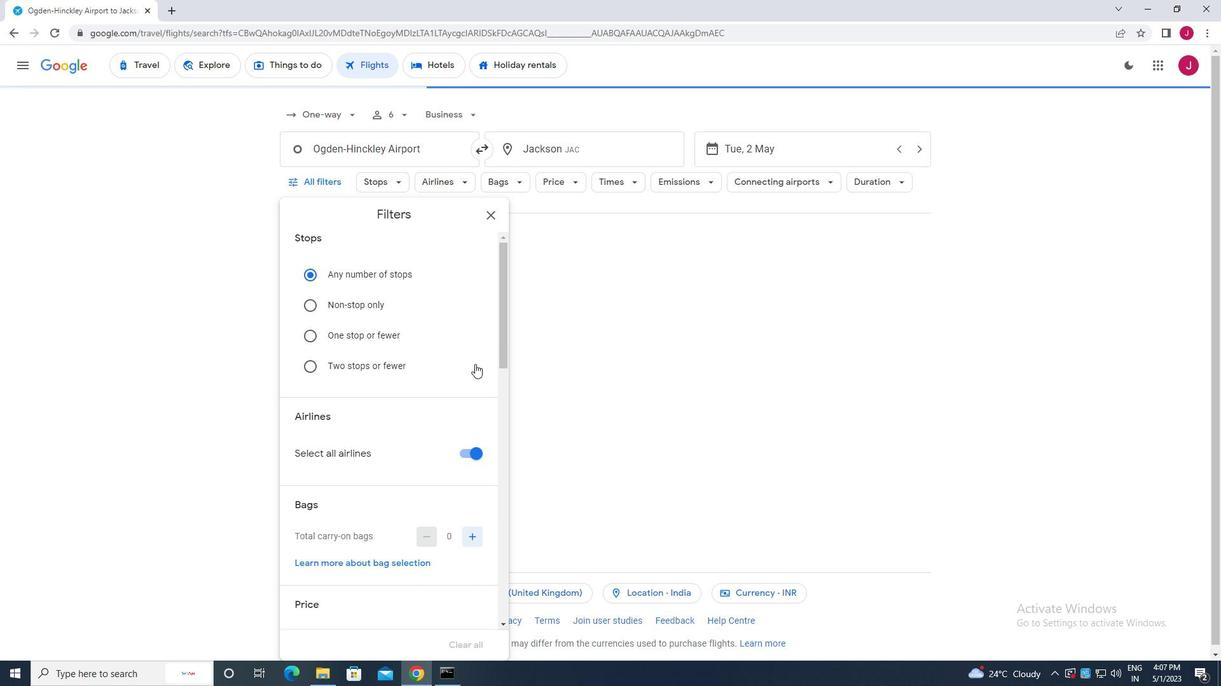 
Action: Mouse moved to (464, 265)
Screenshot: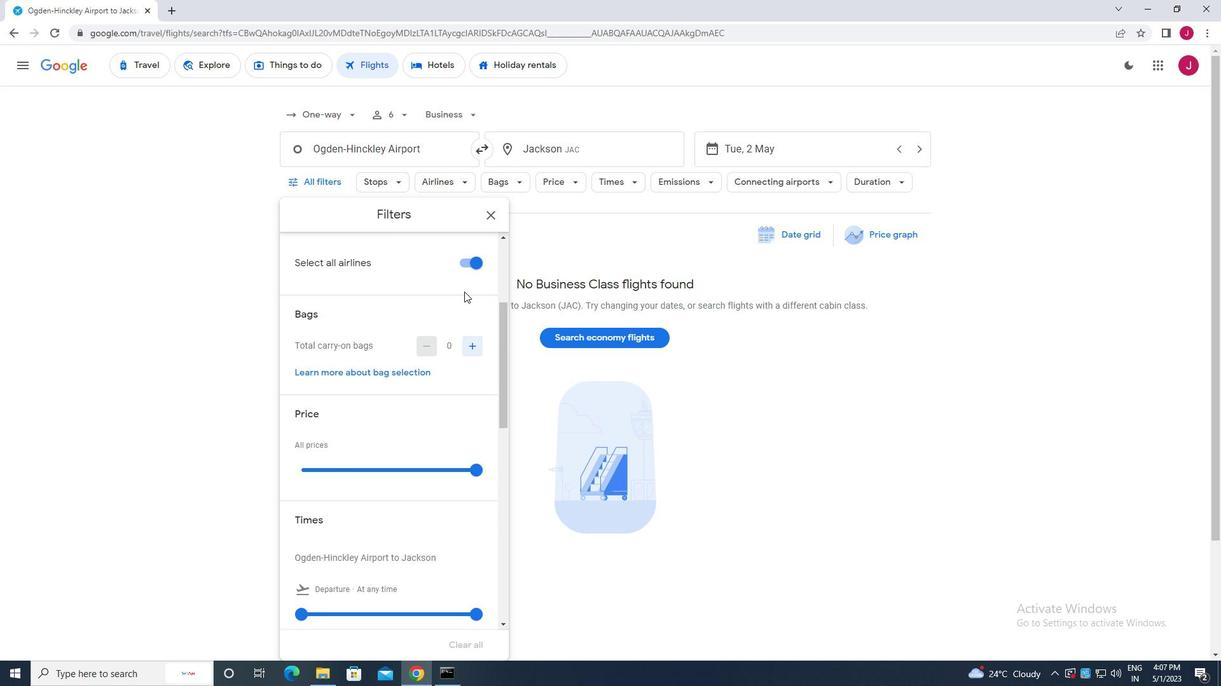 
Action: Mouse pressed left at (464, 265)
Screenshot: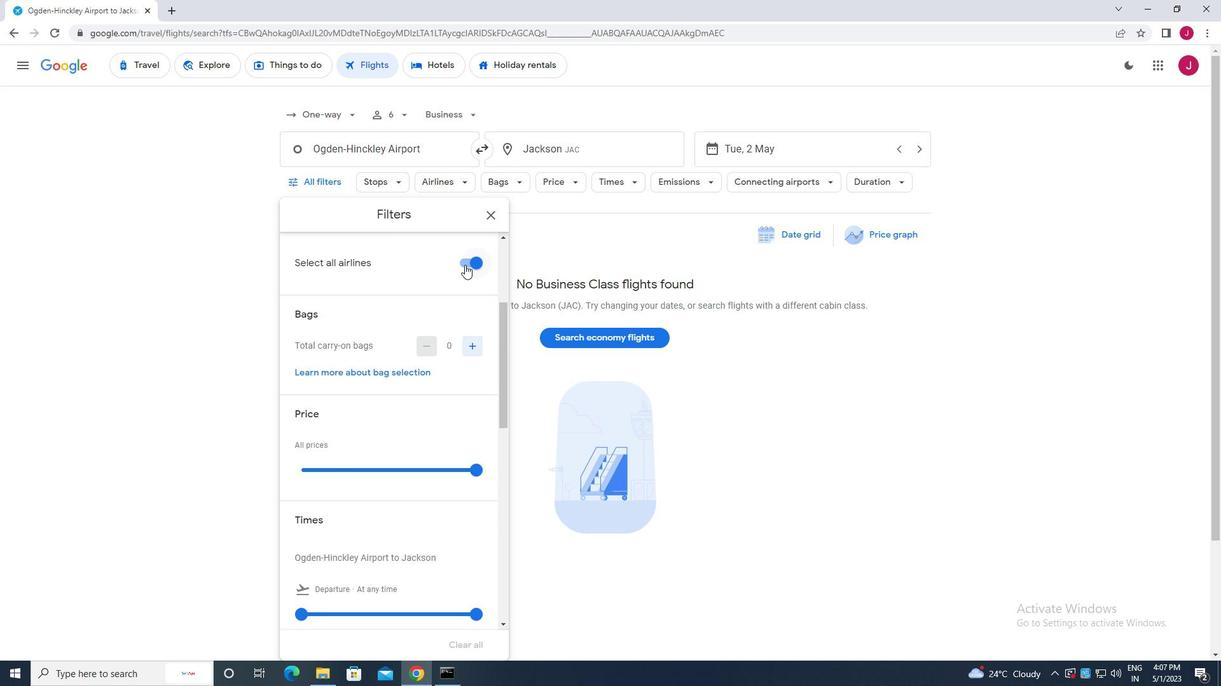 
Action: Mouse moved to (452, 328)
Screenshot: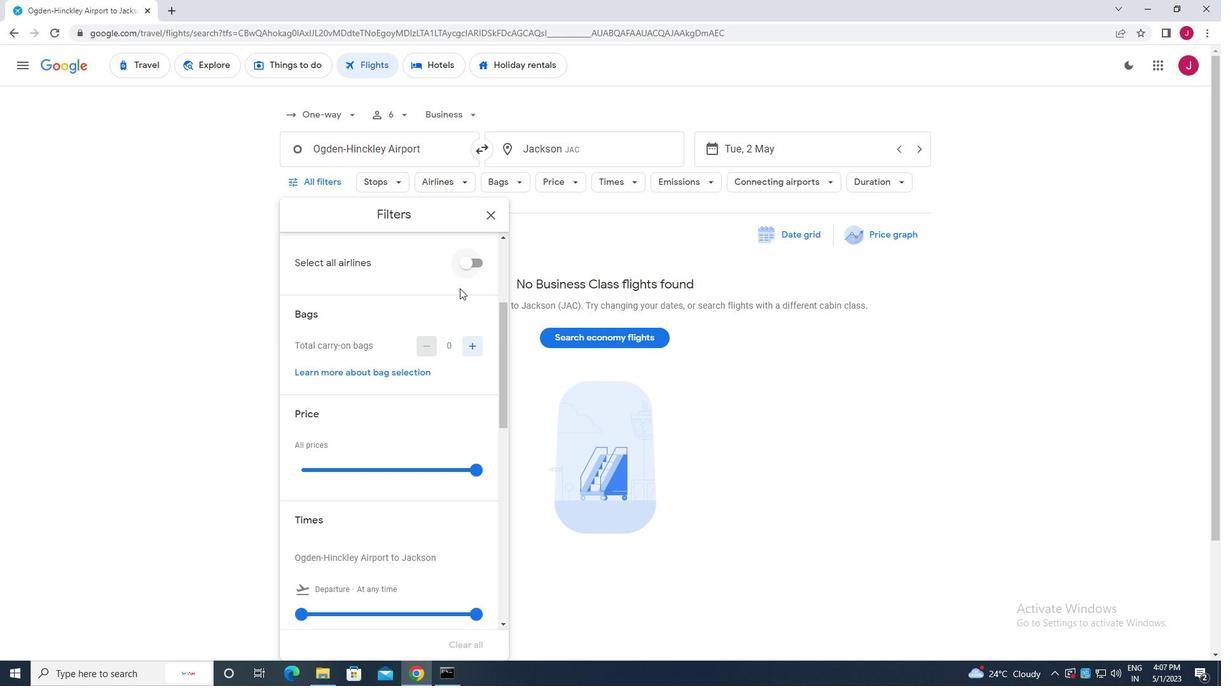
Action: Mouse scrolled (452, 328) with delta (0, 0)
Screenshot: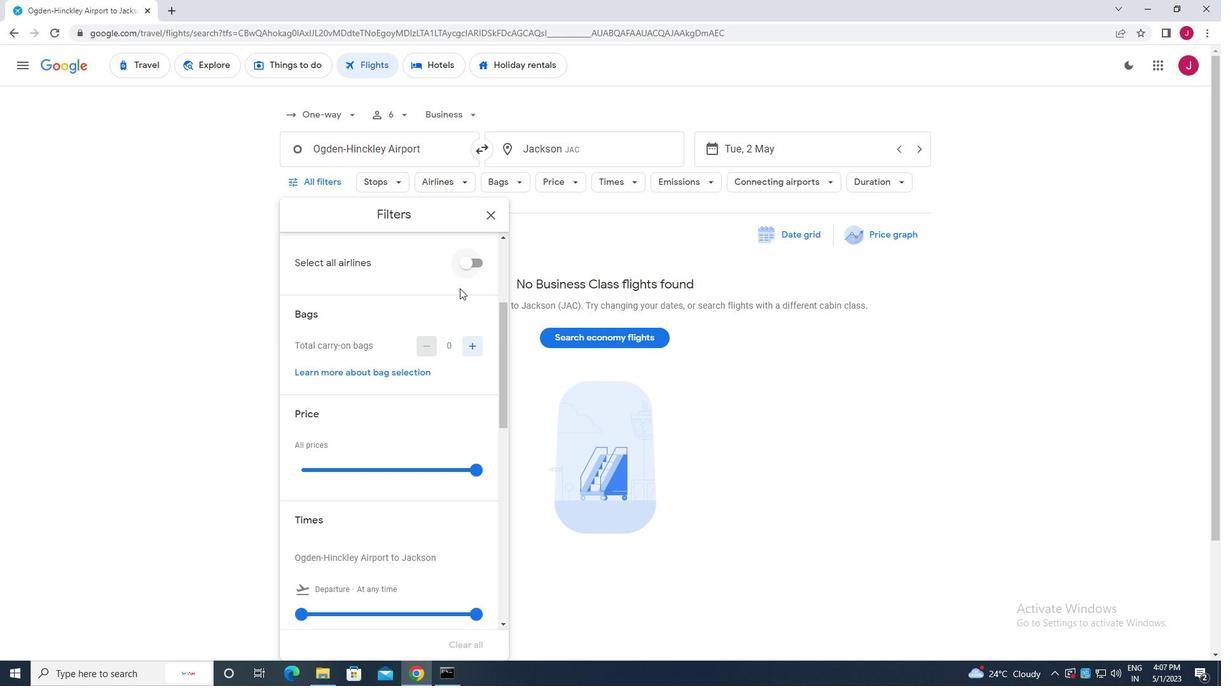 
Action: Mouse moved to (453, 337)
Screenshot: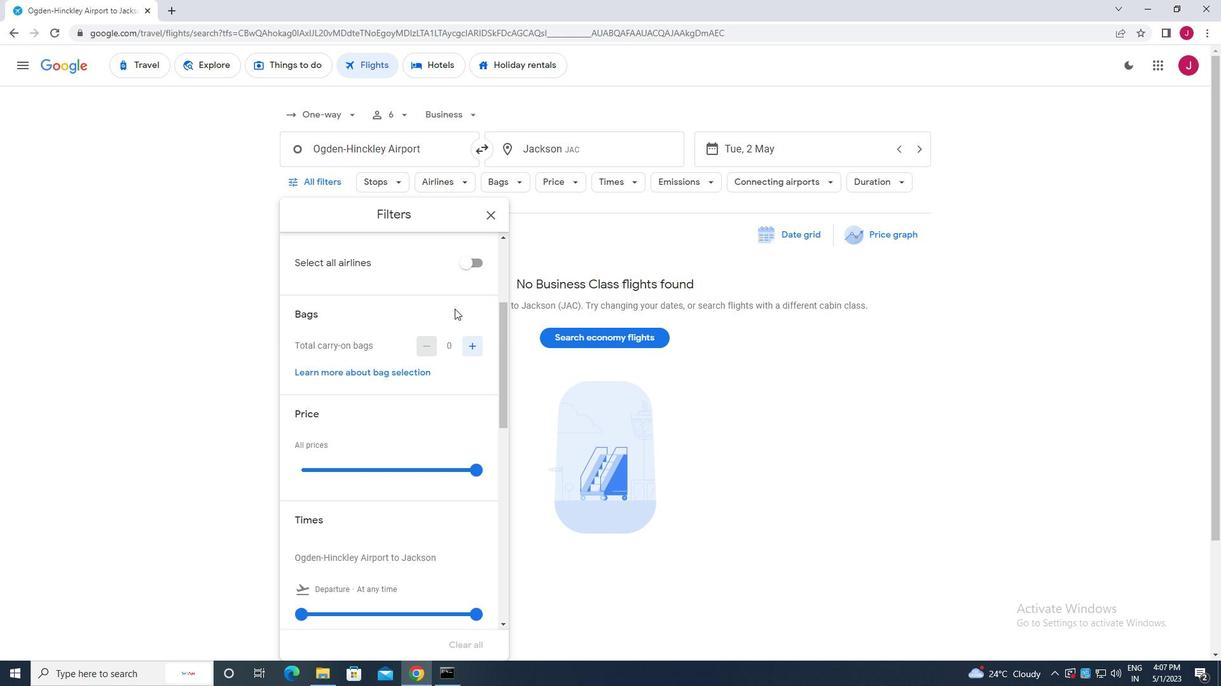 
Action: Mouse scrolled (453, 336) with delta (0, 0)
Screenshot: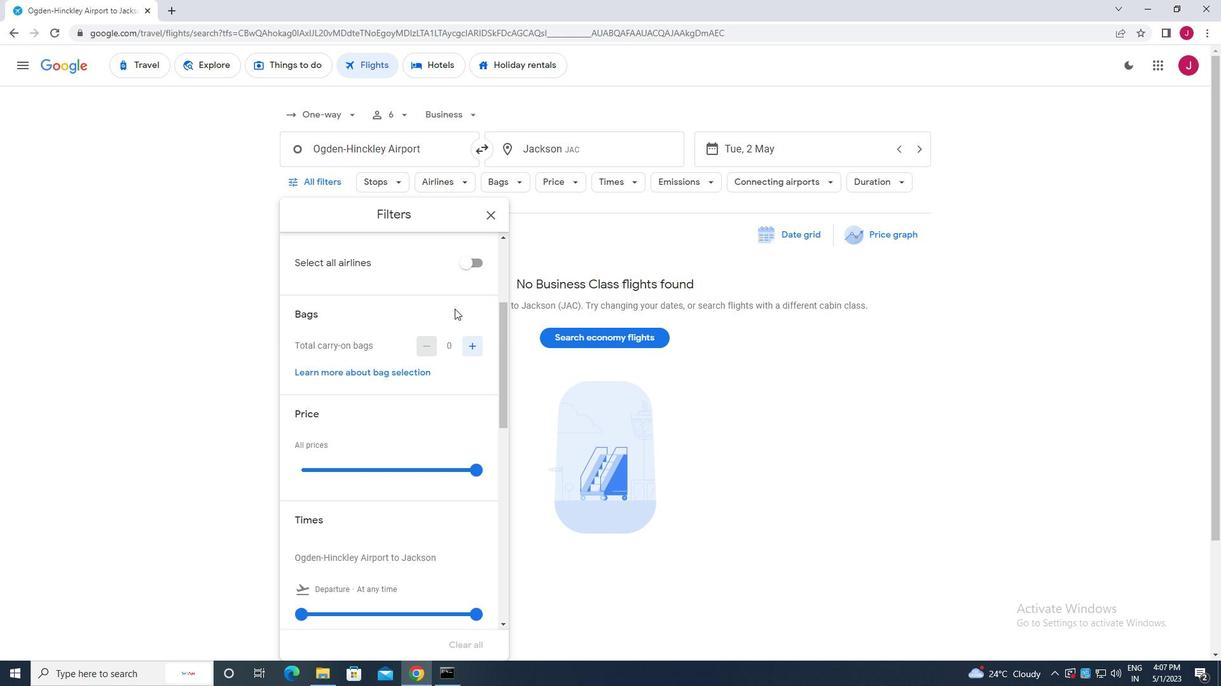
Action: Mouse moved to (466, 346)
Screenshot: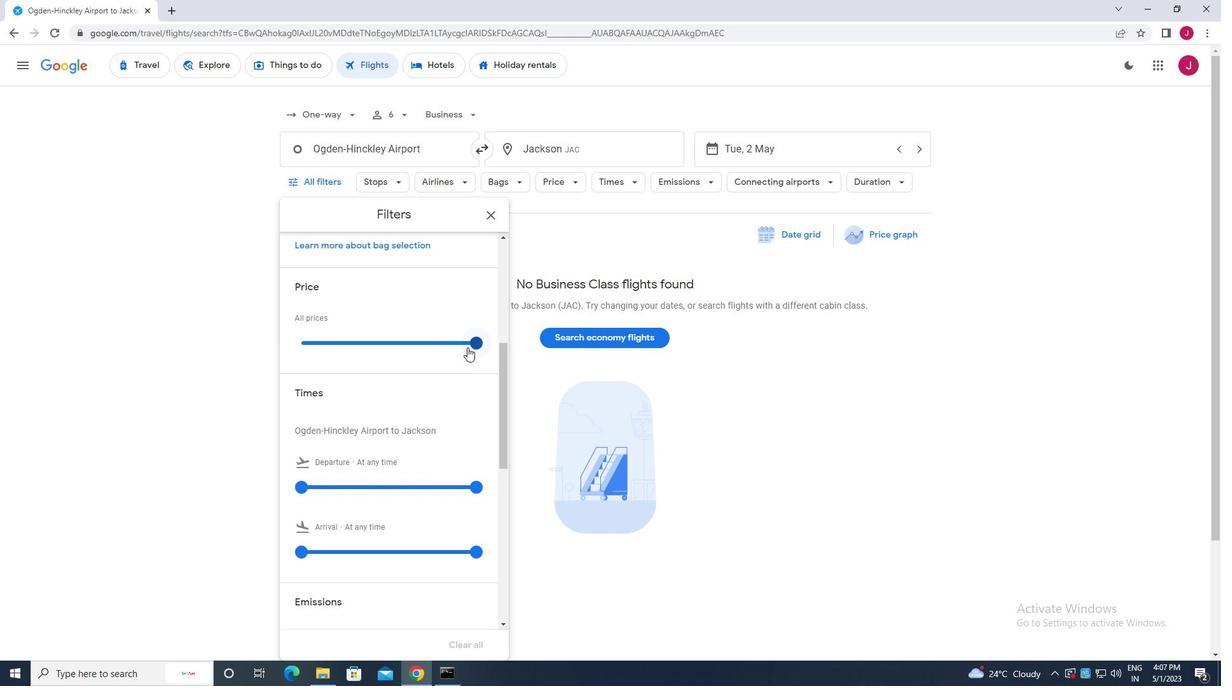 
Action: Mouse scrolled (466, 346) with delta (0, 0)
Screenshot: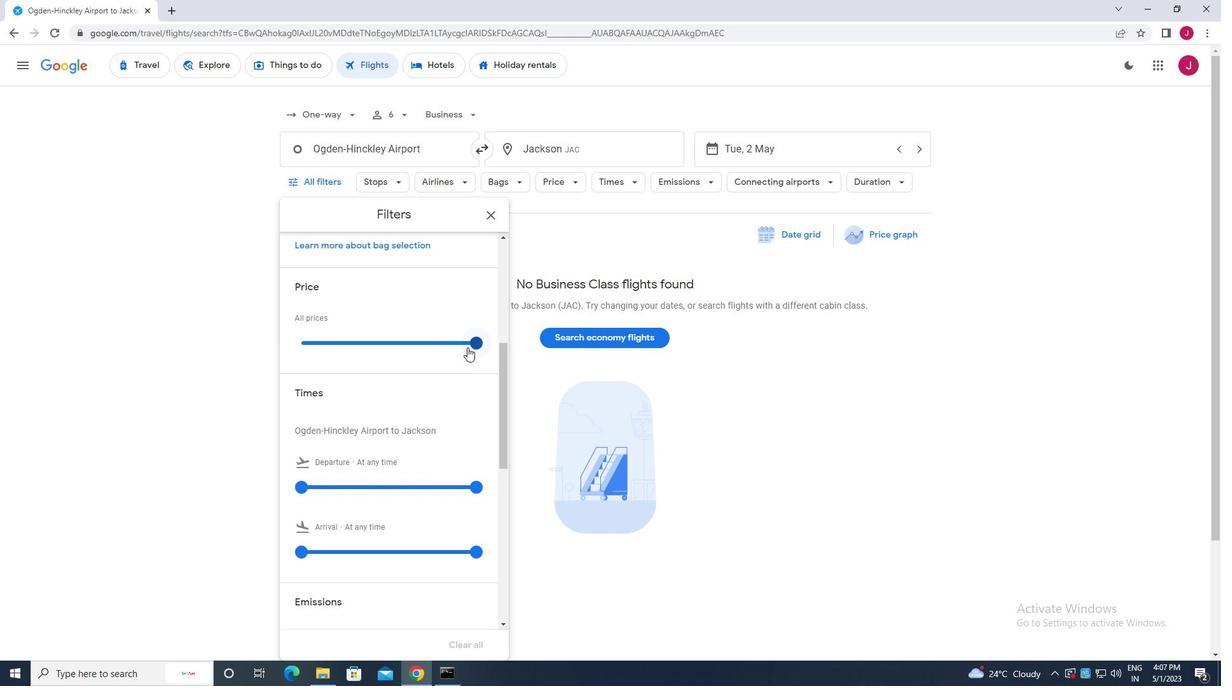 
Action: Mouse moved to (485, 308)
Screenshot: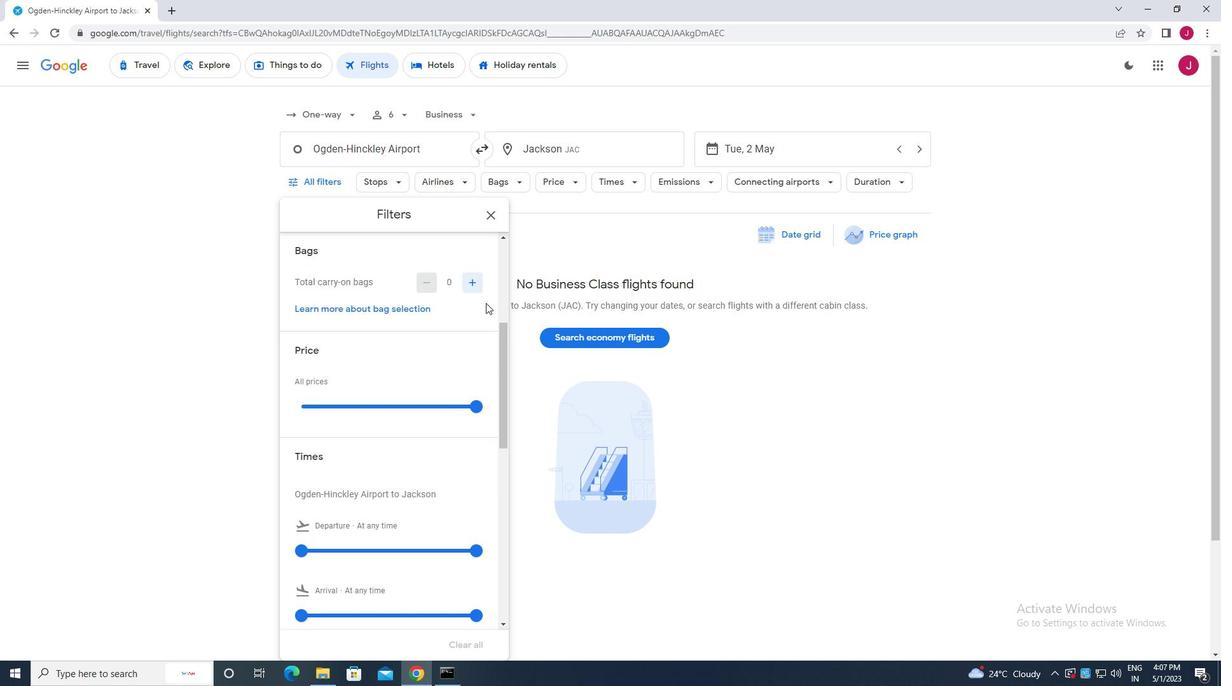
Action: Mouse scrolled (485, 307) with delta (0, 0)
Screenshot: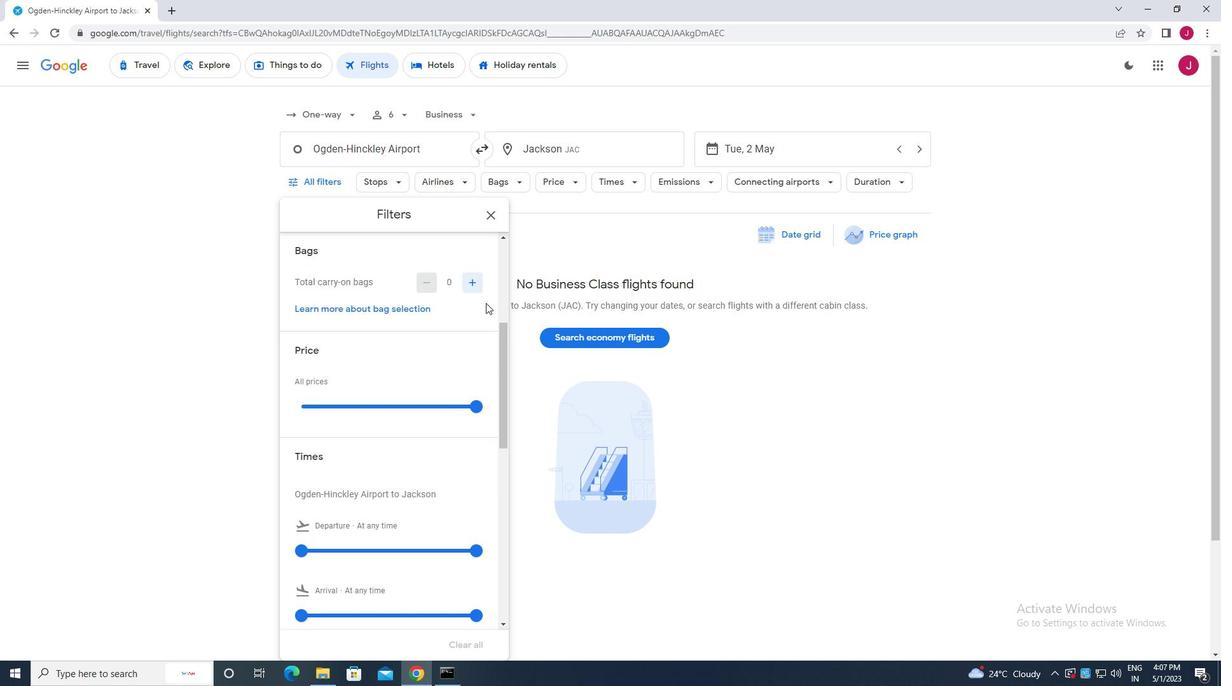 
Action: Mouse moved to (485, 309)
Screenshot: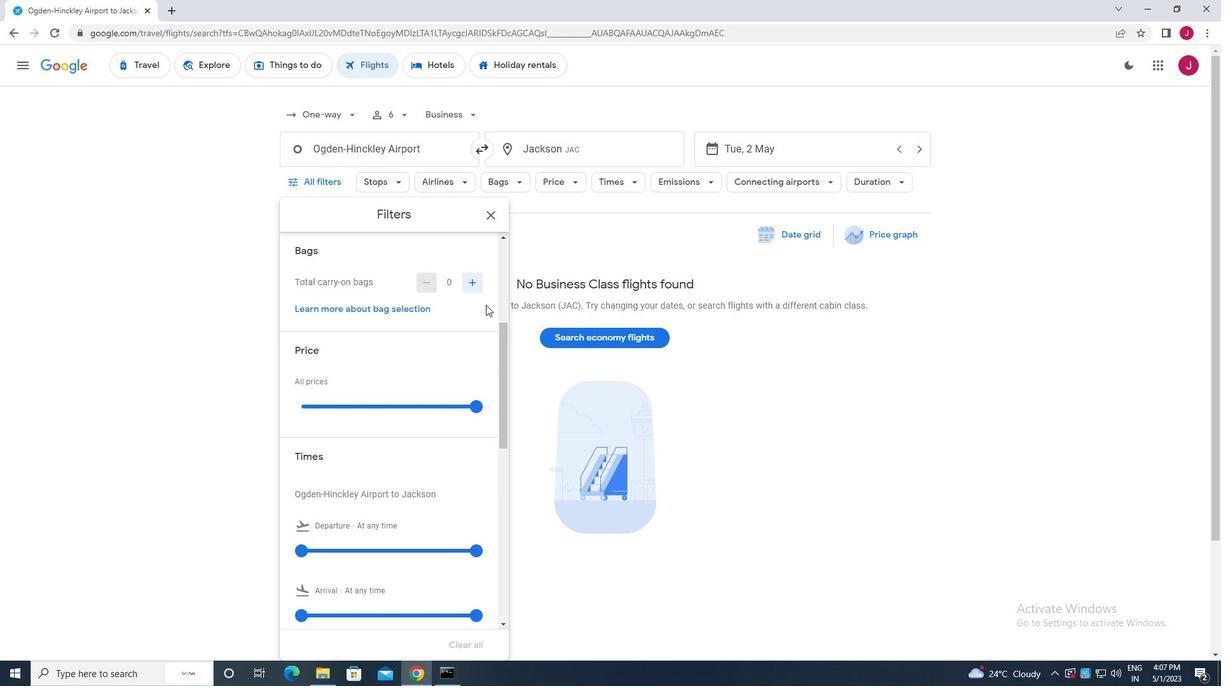 
Action: Mouse scrolled (485, 308) with delta (0, 0)
Screenshot: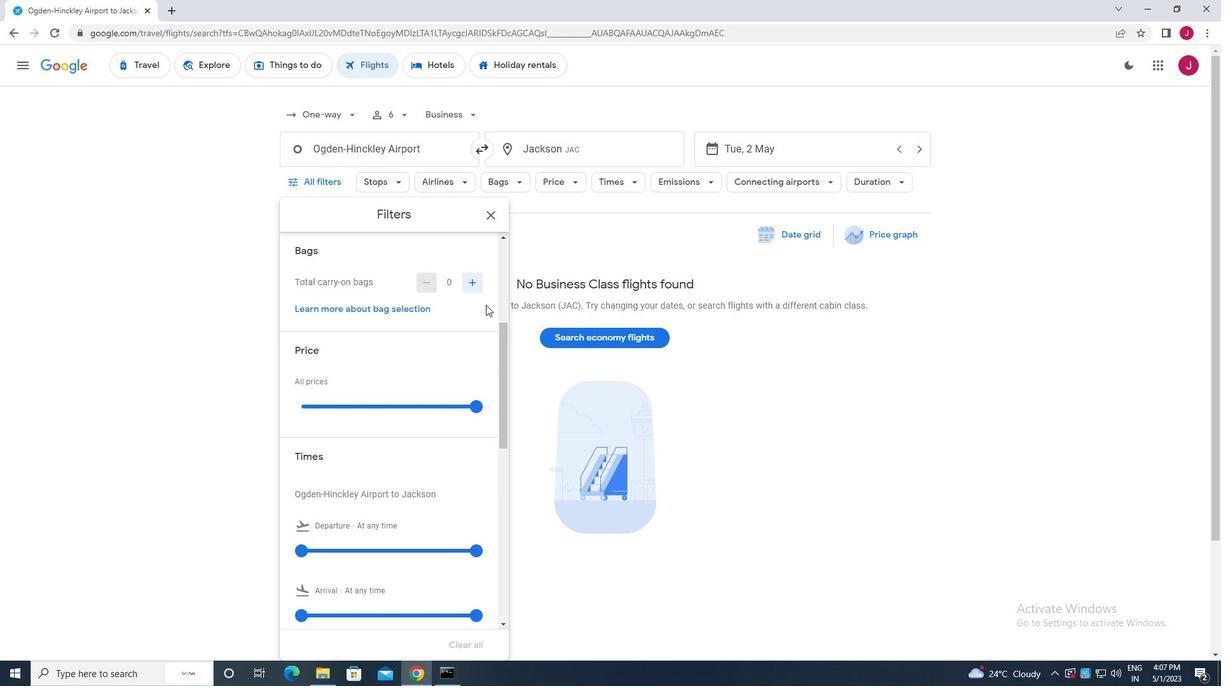 
Action: Mouse moved to (485, 309)
Screenshot: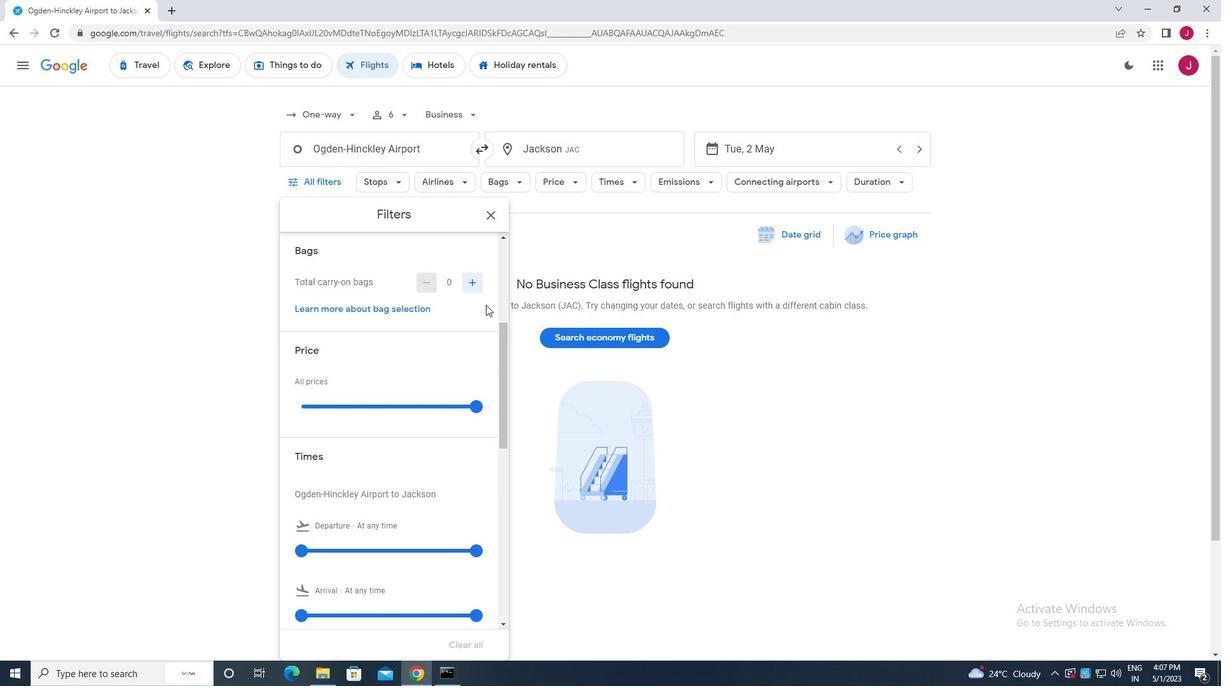 
Action: Mouse scrolled (485, 308) with delta (0, 0)
Screenshot: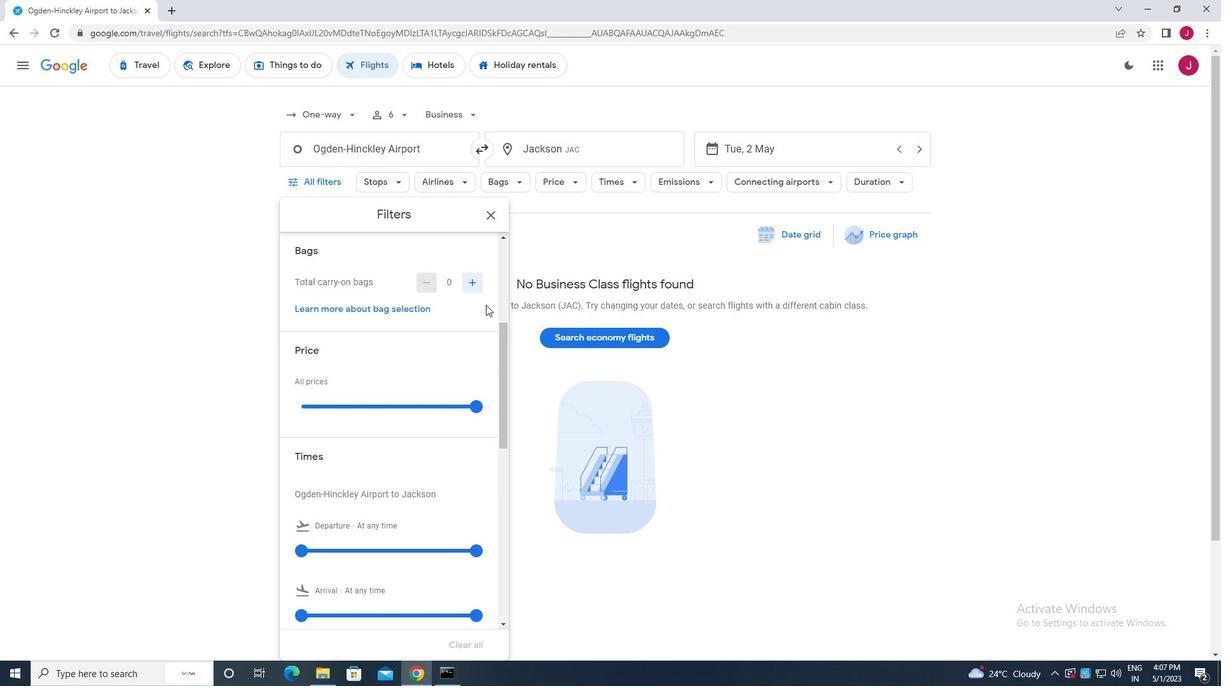 
Action: Mouse scrolled (485, 309) with delta (0, 0)
Screenshot: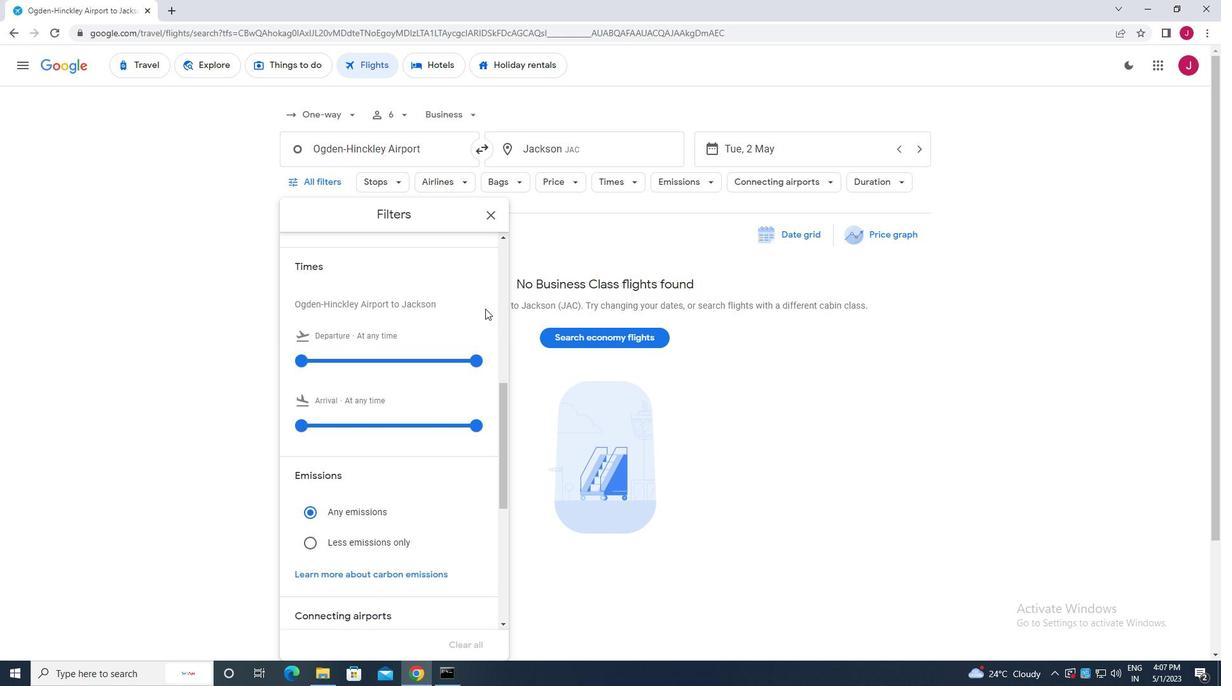 
Action: Mouse scrolled (485, 309) with delta (0, 0)
Screenshot: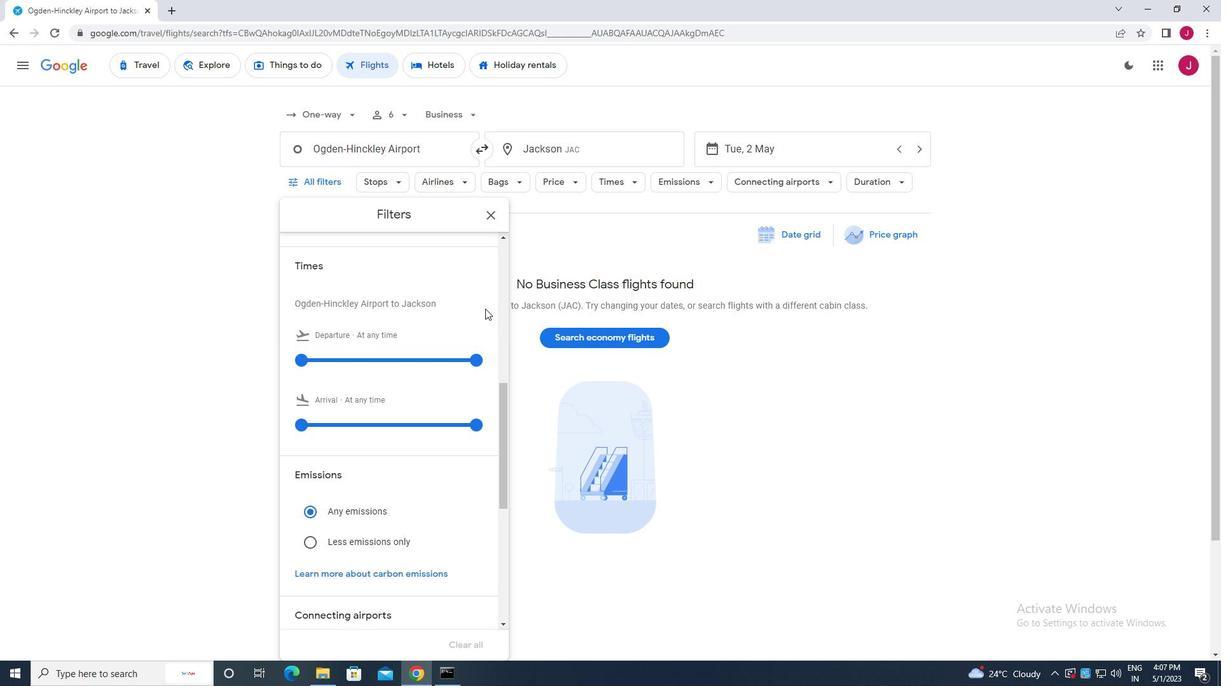 
Action: Mouse moved to (480, 344)
Screenshot: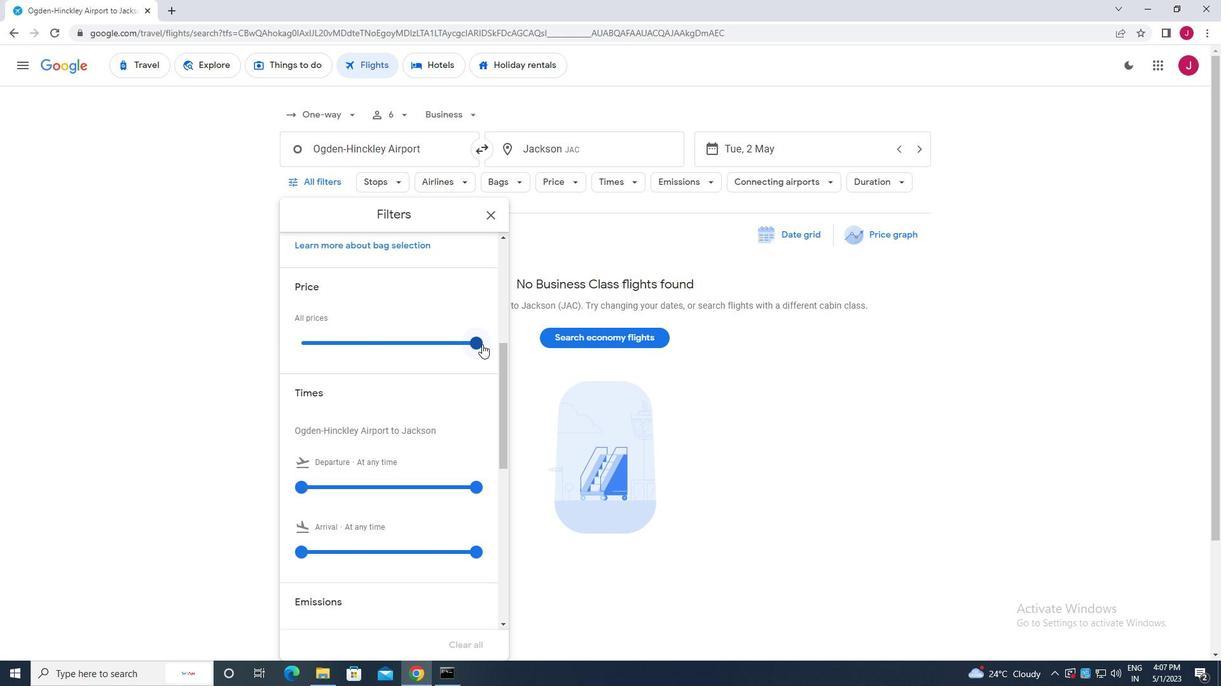 
Action: Mouse pressed left at (480, 344)
Screenshot: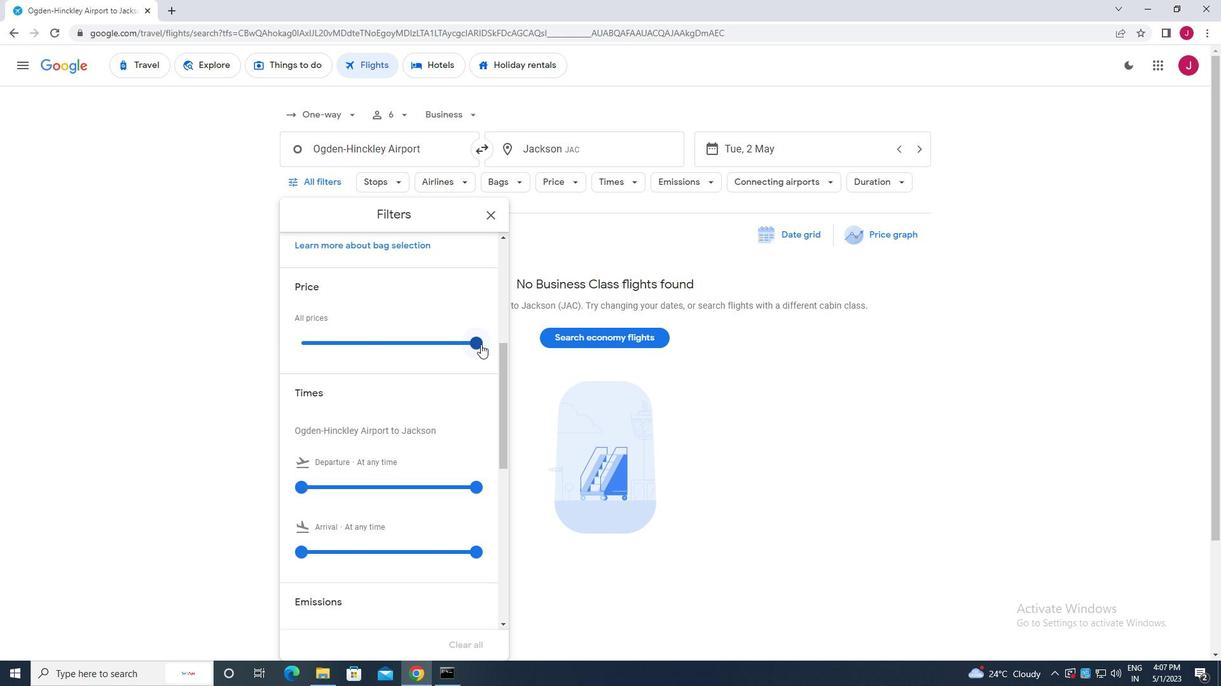 
Action: Mouse moved to (299, 489)
Screenshot: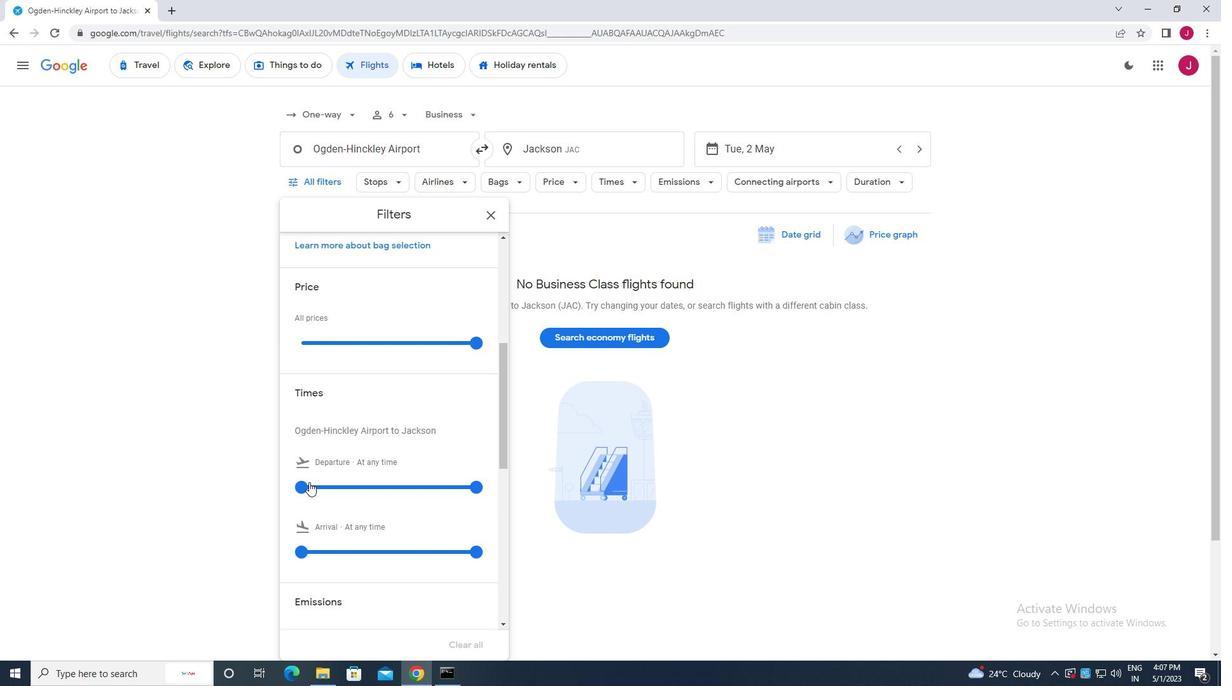 
Action: Mouse pressed left at (299, 489)
Screenshot: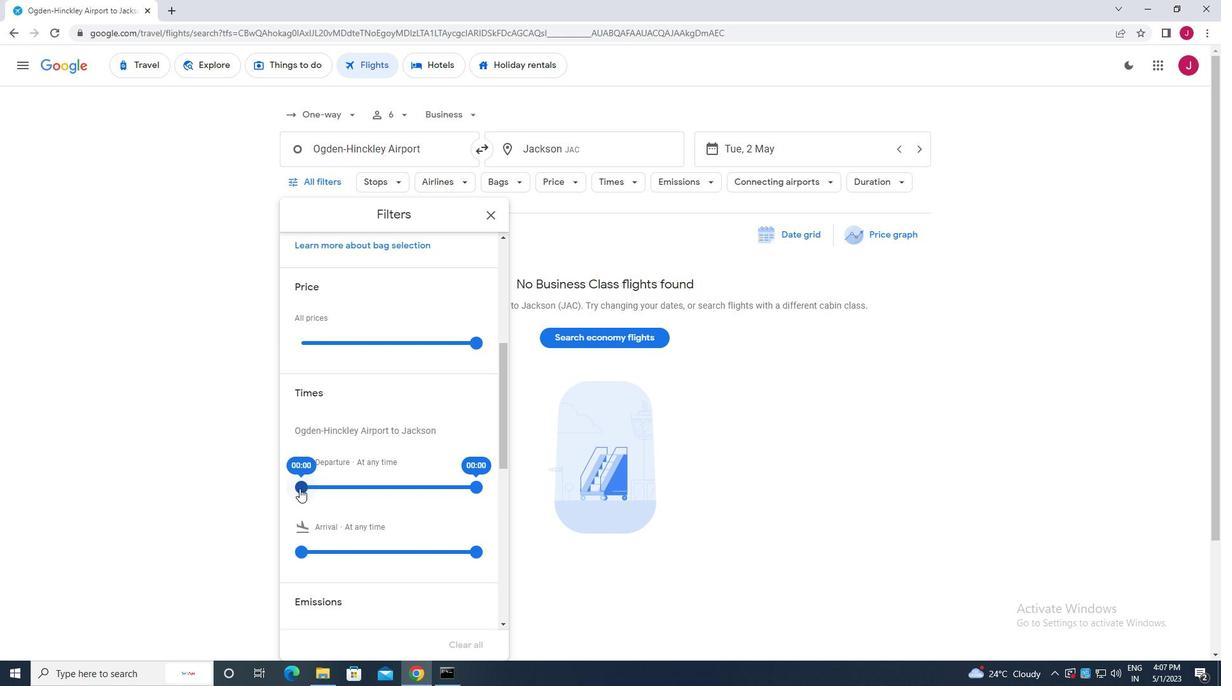 
Action: Mouse moved to (474, 488)
Screenshot: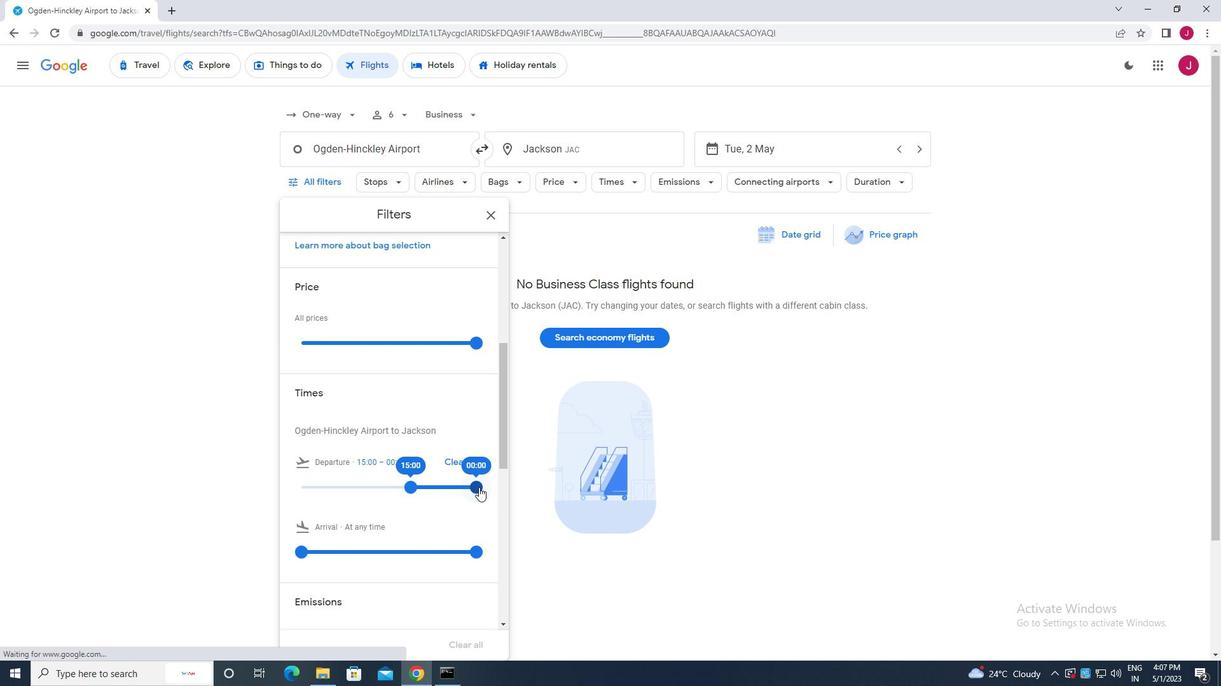 
Action: Mouse pressed left at (474, 488)
Screenshot: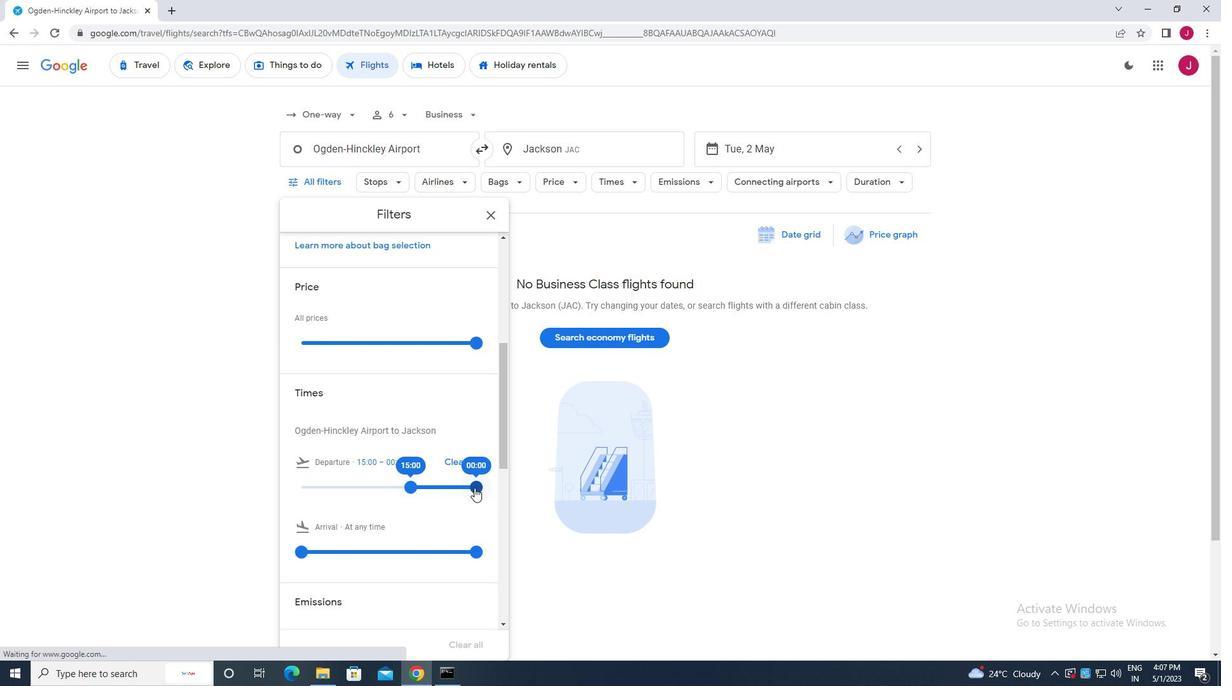 
Action: Mouse moved to (494, 218)
Screenshot: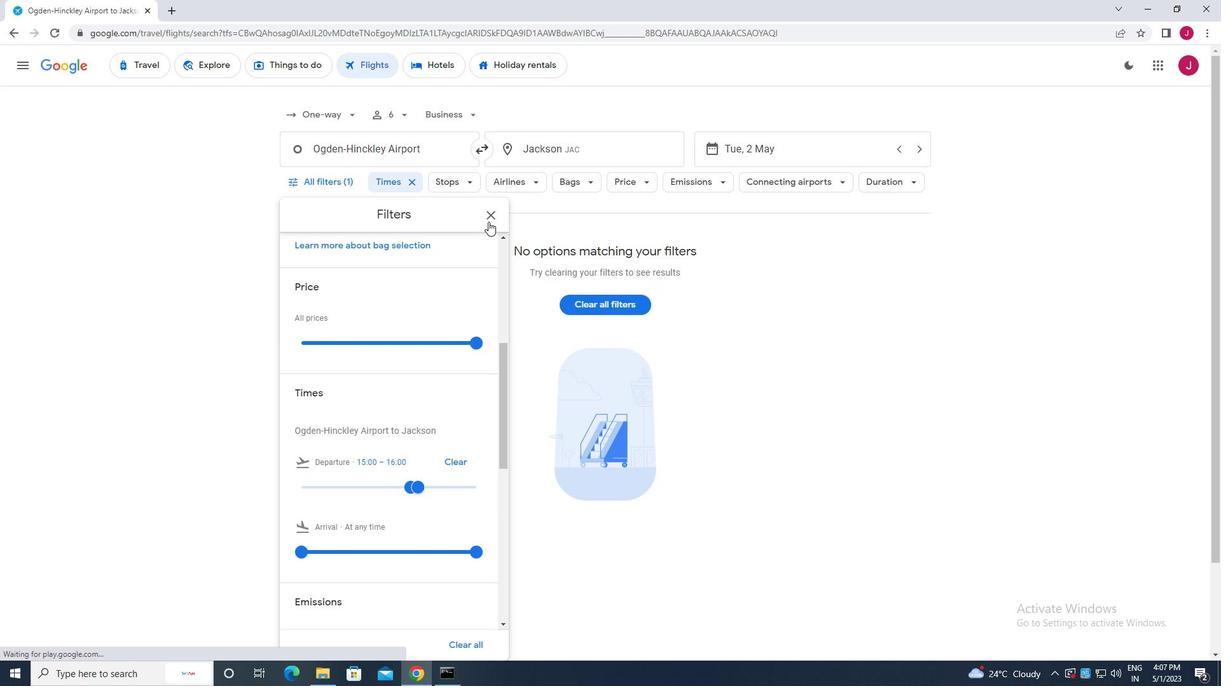 
Action: Mouse pressed left at (494, 218)
Screenshot: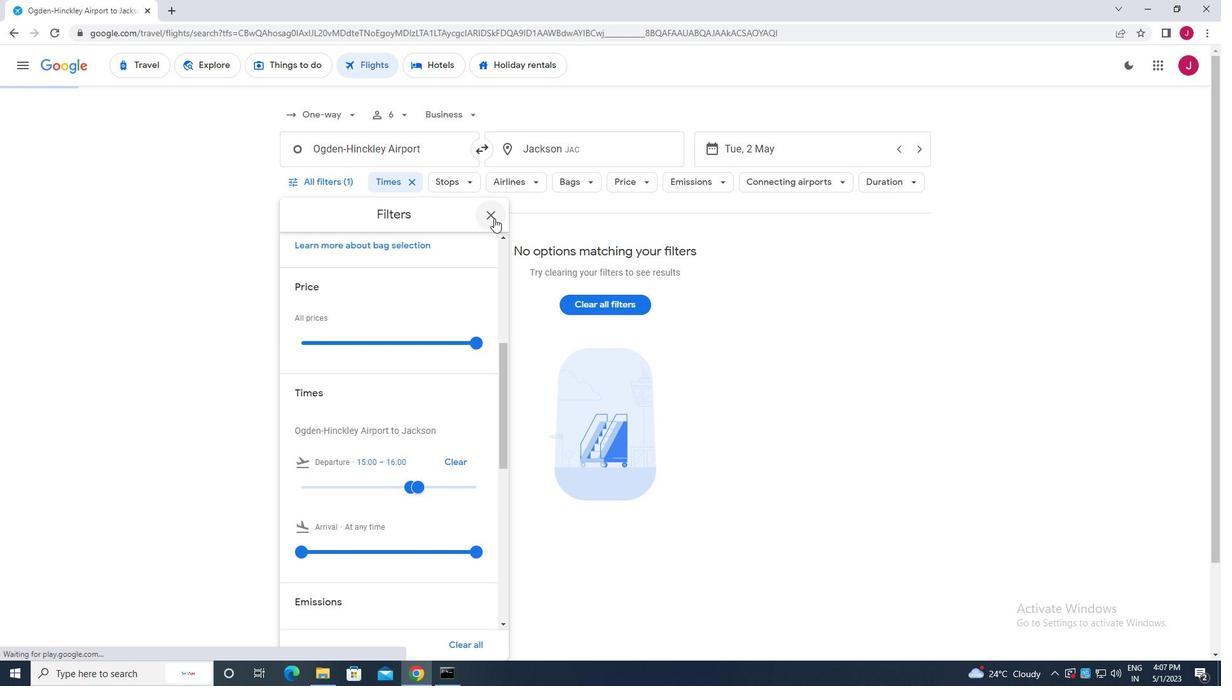 
Action: Mouse moved to (487, 220)
Screenshot: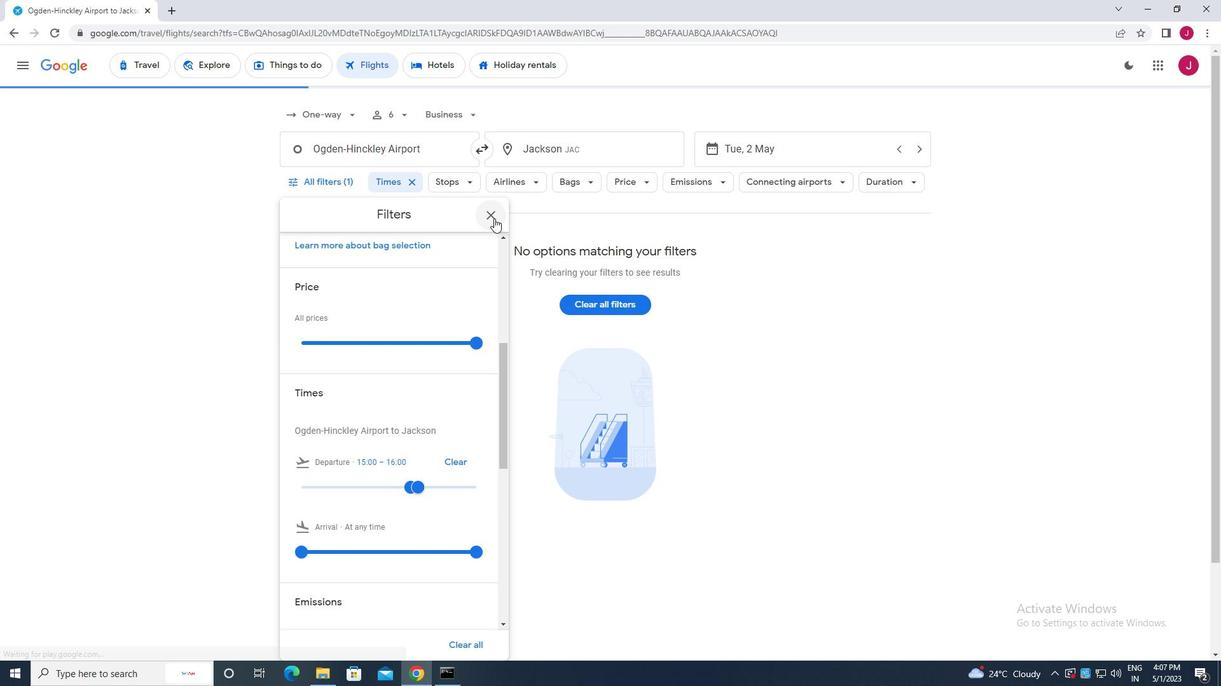 
